 Task: Look for space in Mangla, Pakistan from 6th September, 2023 to 10th September, 2023 for 1 adult in price range Rs.9000 to Rs.17000. Place can be private room with 1  bedroom having 1 bed and 1 bathroom. Property type can be house, flat, guest house, hotel. Booking option can be shelf check-in. Required host language is English.
Action: Mouse moved to (436, 84)
Screenshot: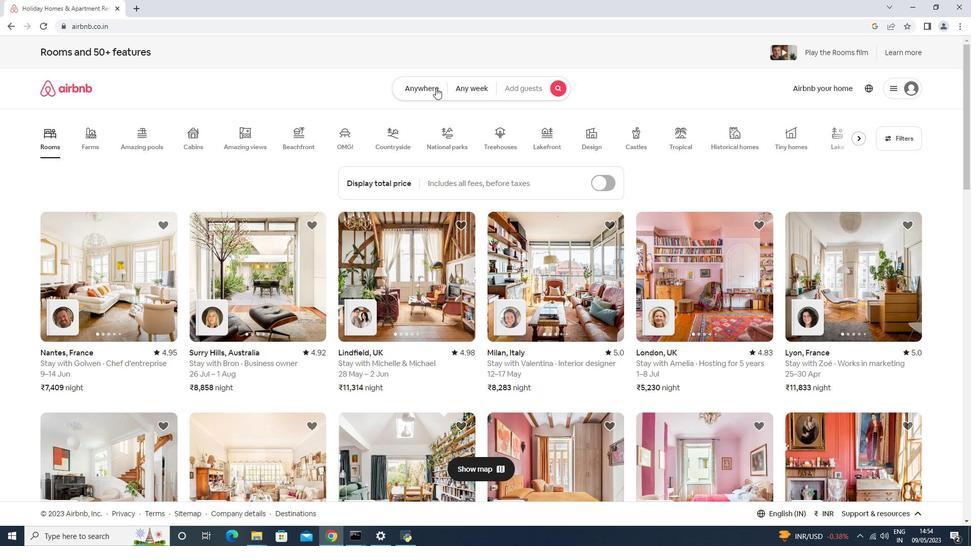 
Action: Mouse pressed left at (436, 84)
Screenshot: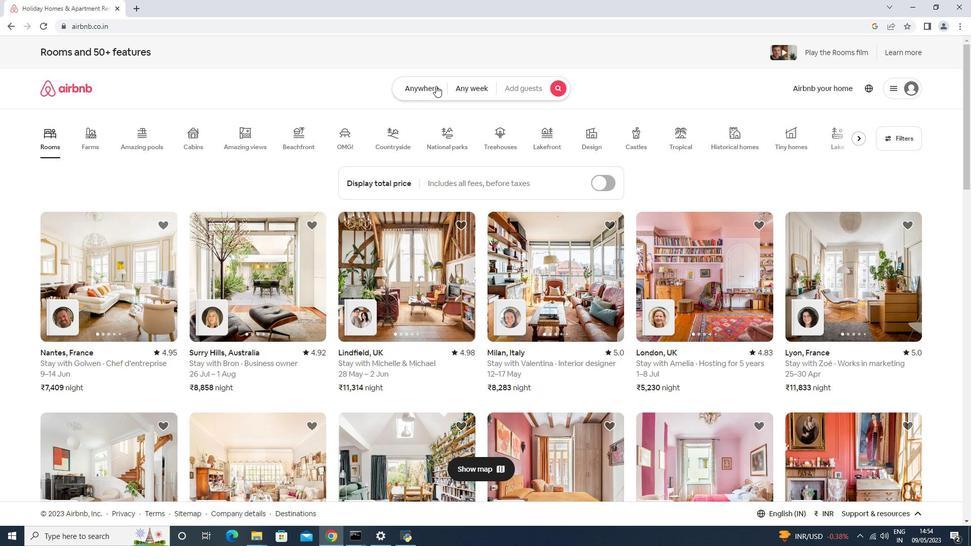 
Action: Mouse moved to (381, 131)
Screenshot: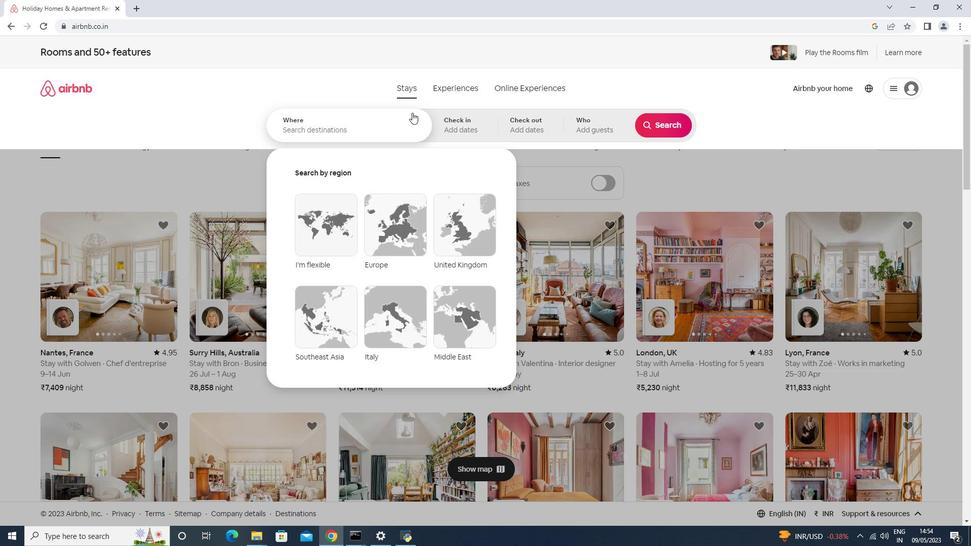
Action: Mouse pressed left at (381, 131)
Screenshot: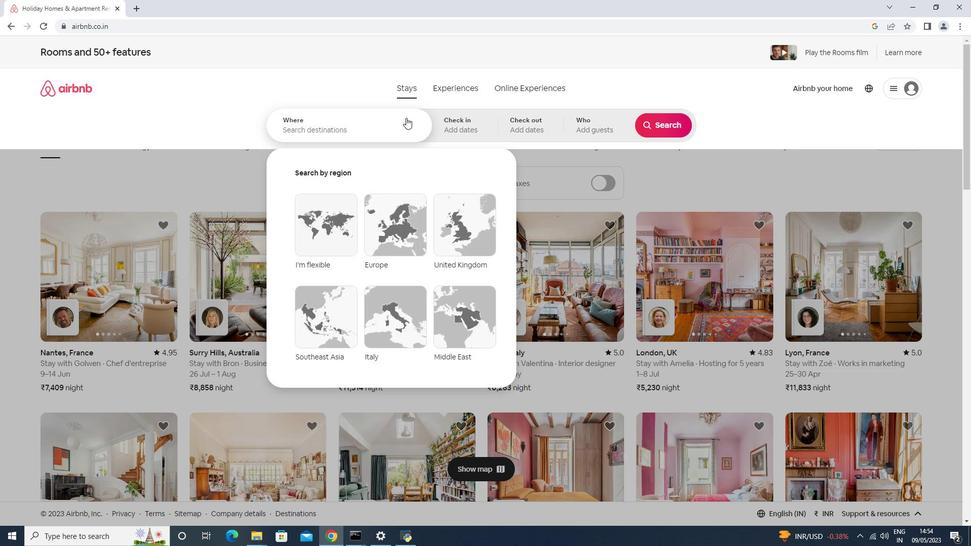 
Action: Key pressed <Key.caps_lock>M<Key.backspace><Key.caps_lock><Key.shift>Mangla,<Key.space><Key.shift>Pakistan<Key.enter>
Screenshot: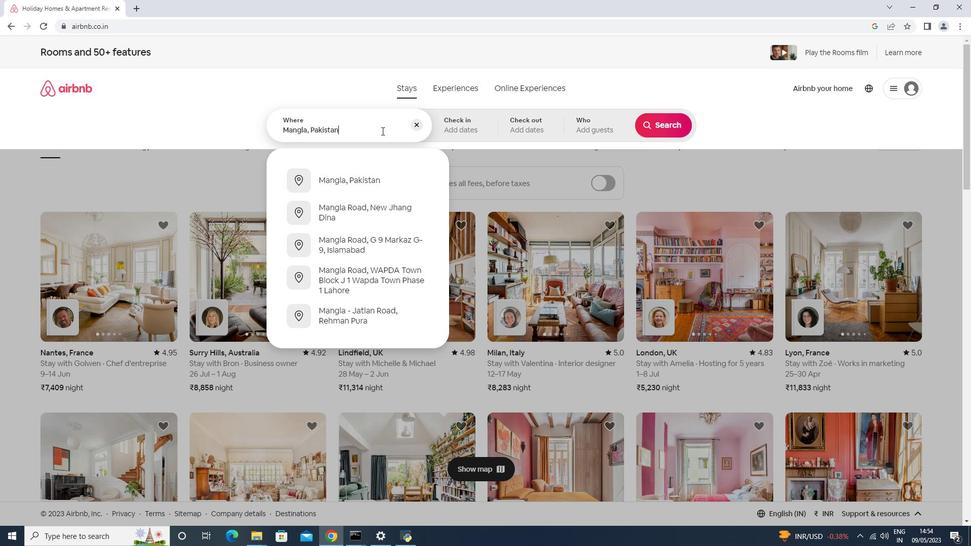 
Action: Mouse moved to (658, 203)
Screenshot: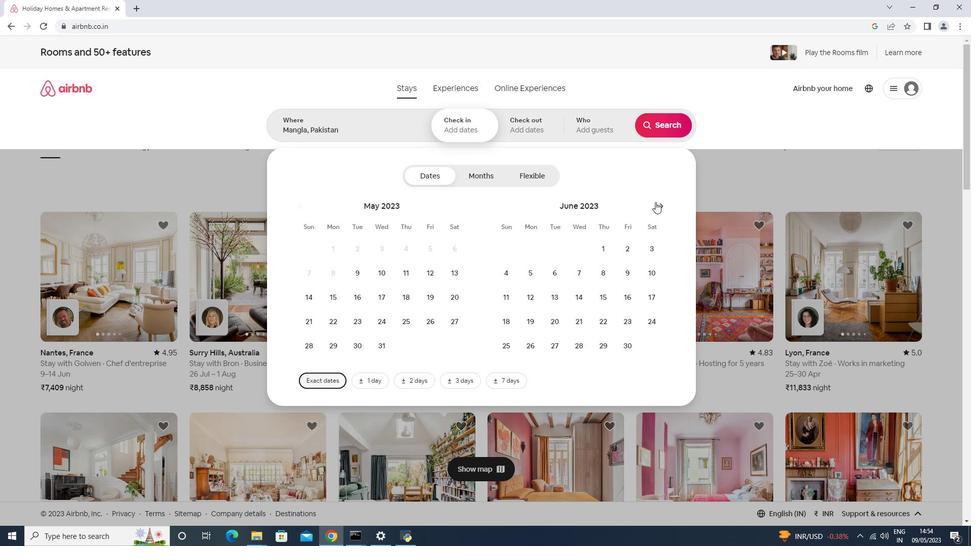
Action: Mouse pressed left at (658, 203)
Screenshot: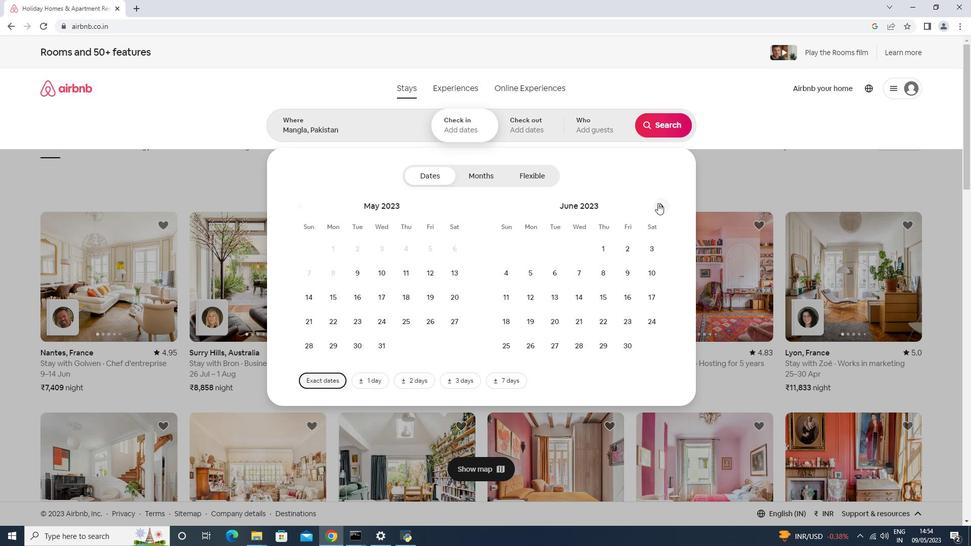 
Action: Mouse moved to (658, 203)
Screenshot: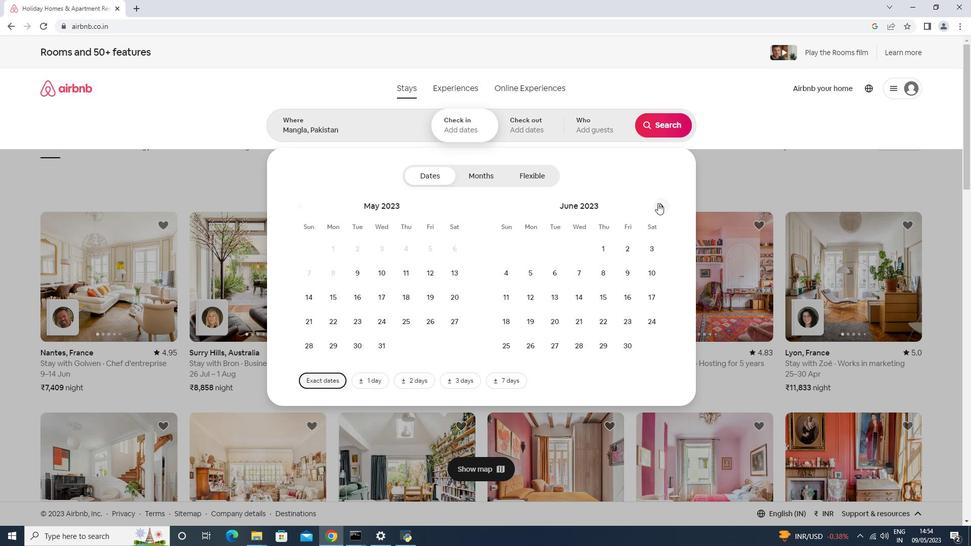 
Action: Mouse pressed left at (658, 203)
Screenshot: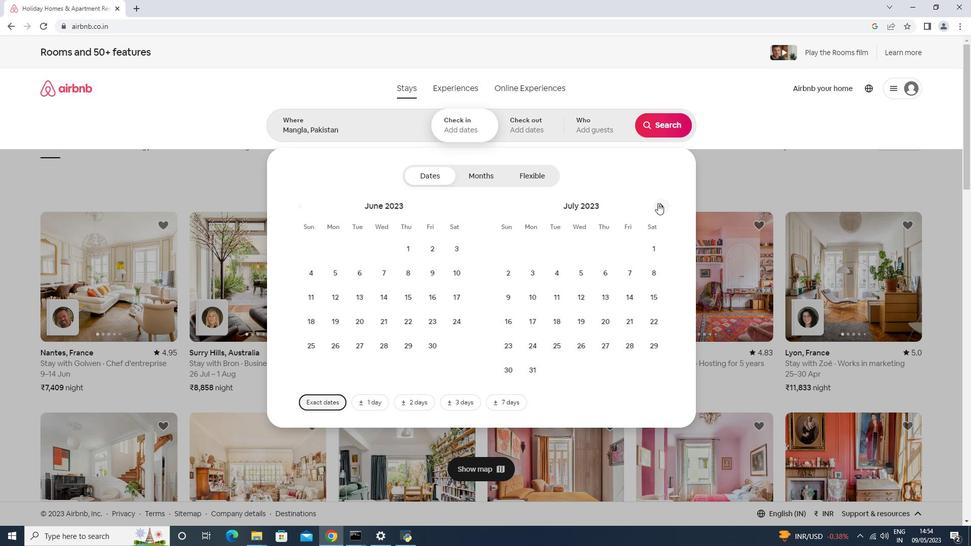 
Action: Mouse pressed left at (658, 203)
Screenshot: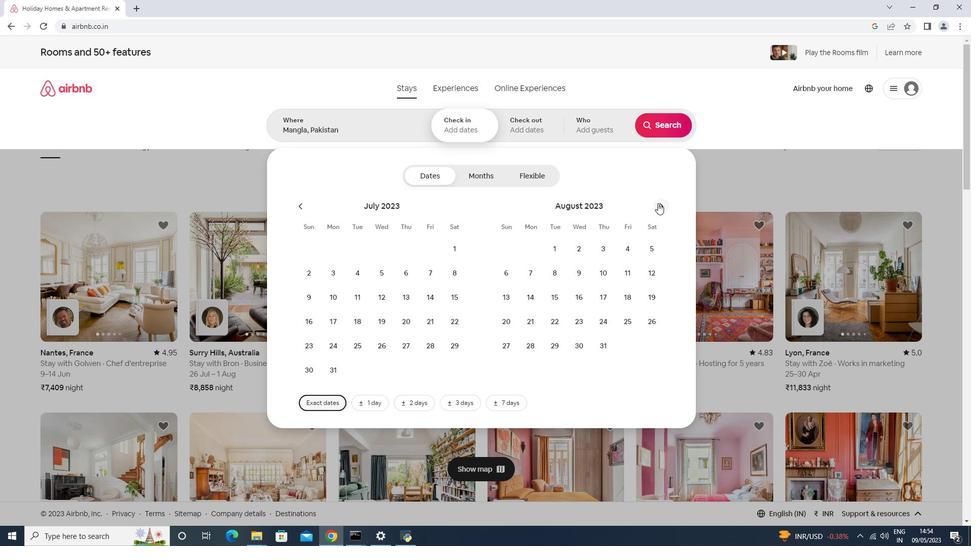 
Action: Mouse moved to (576, 278)
Screenshot: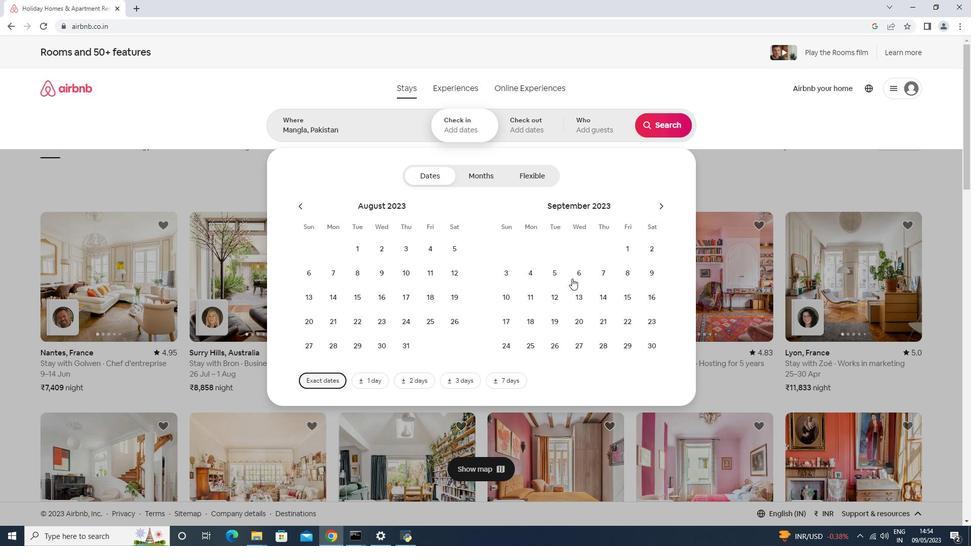
Action: Mouse pressed left at (576, 278)
Screenshot: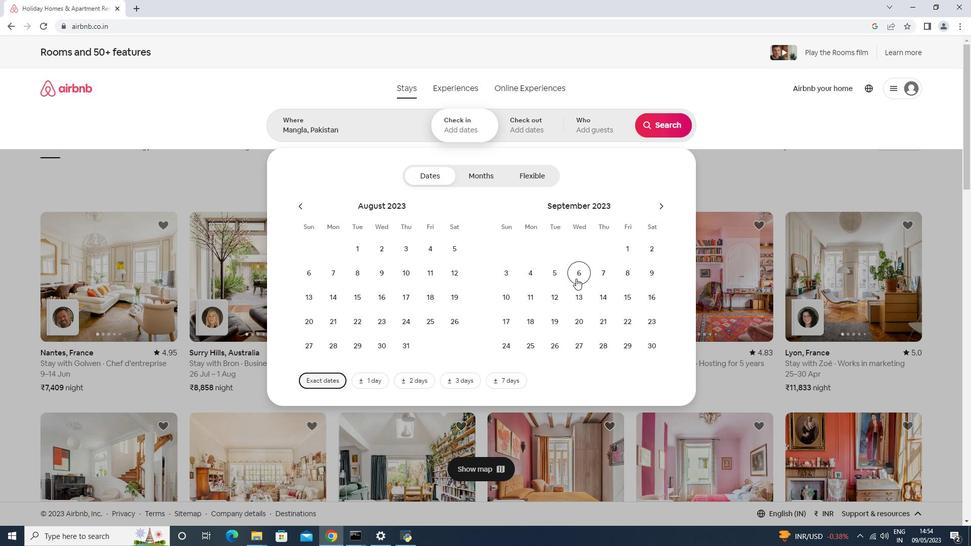
Action: Mouse moved to (511, 293)
Screenshot: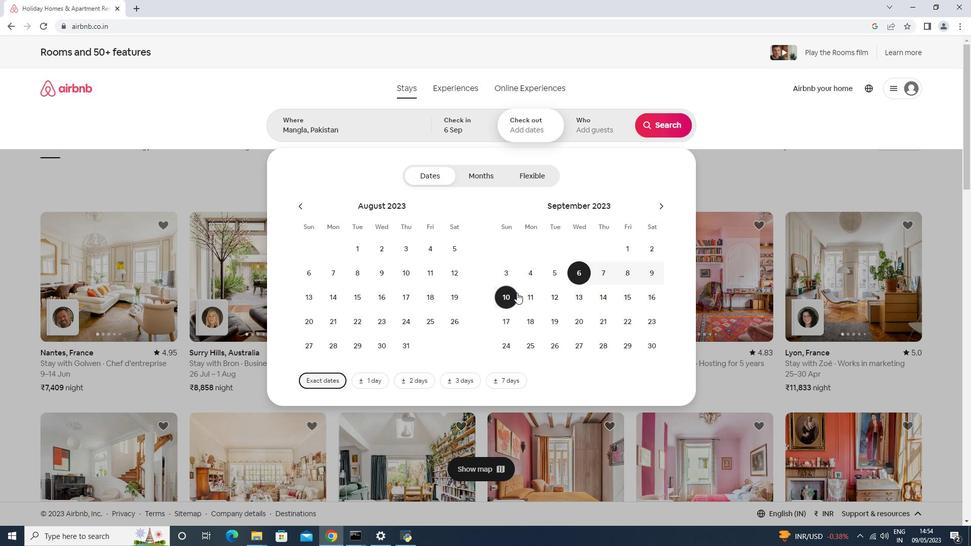 
Action: Mouse pressed left at (511, 293)
Screenshot: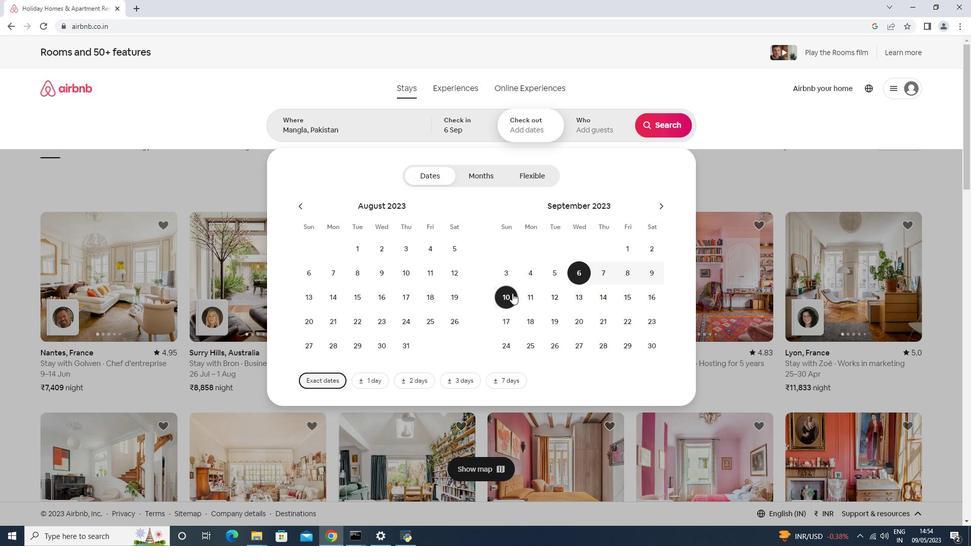
Action: Mouse moved to (594, 132)
Screenshot: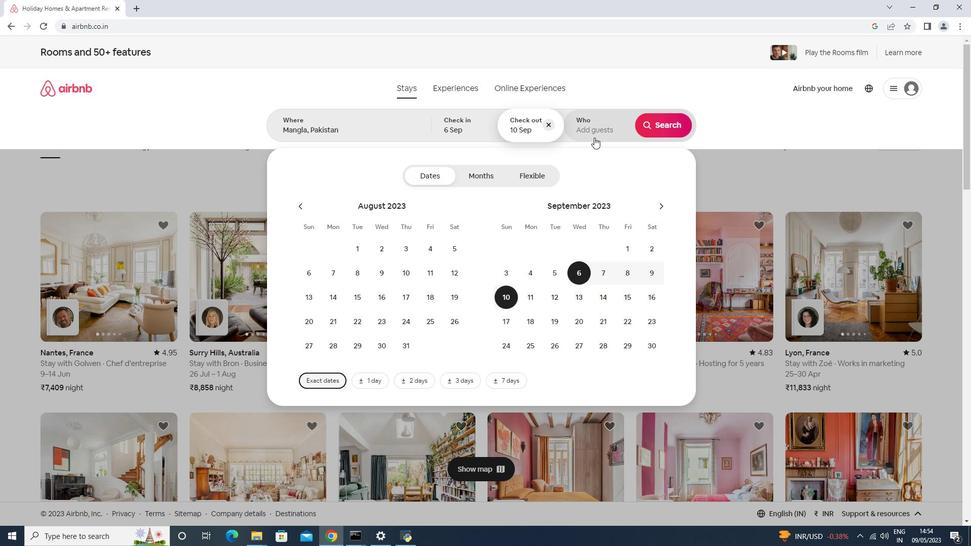 
Action: Mouse pressed left at (594, 132)
Screenshot: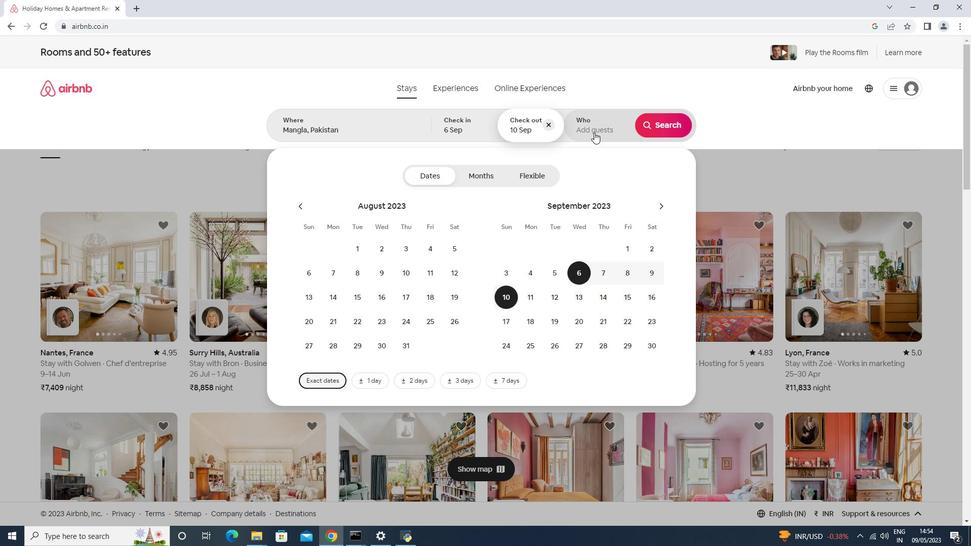
Action: Mouse moved to (663, 184)
Screenshot: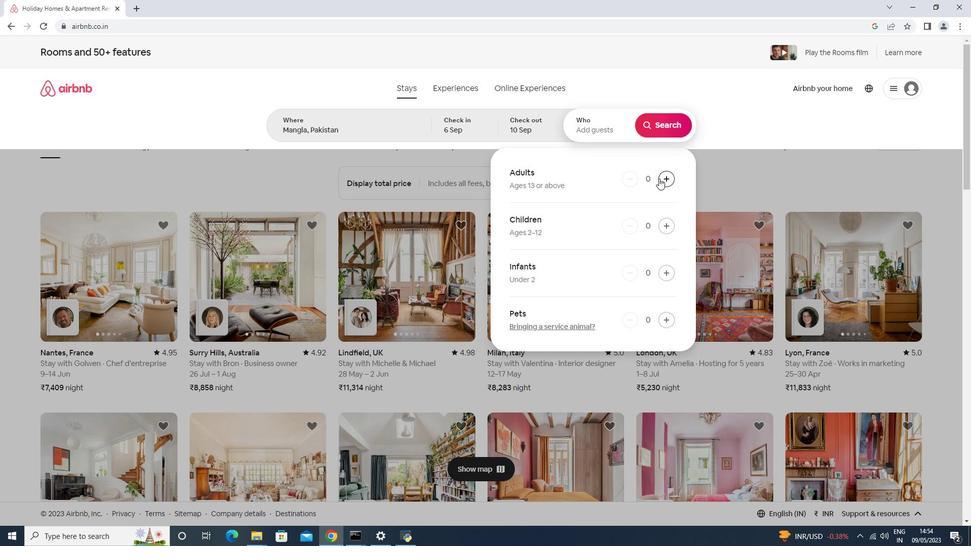 
Action: Mouse pressed left at (663, 184)
Screenshot: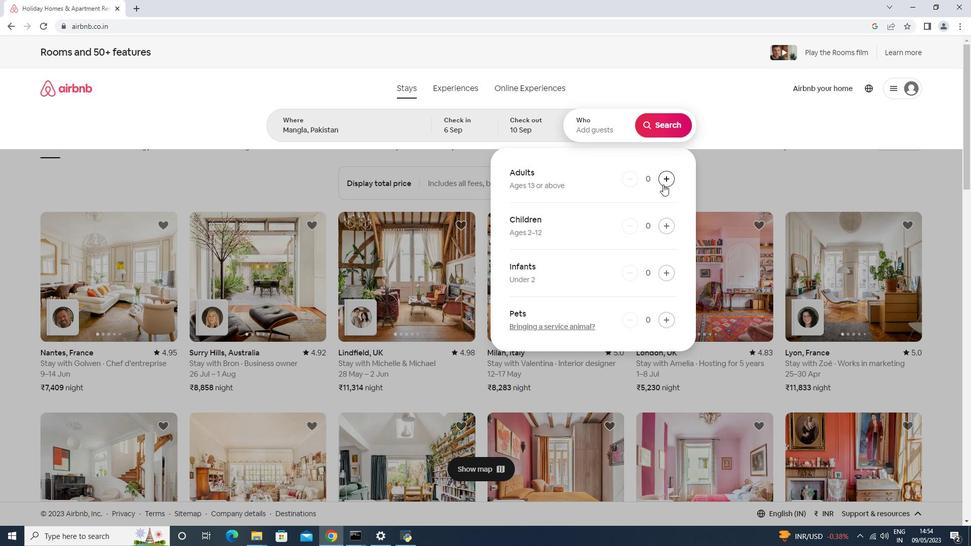 
Action: Mouse moved to (681, 120)
Screenshot: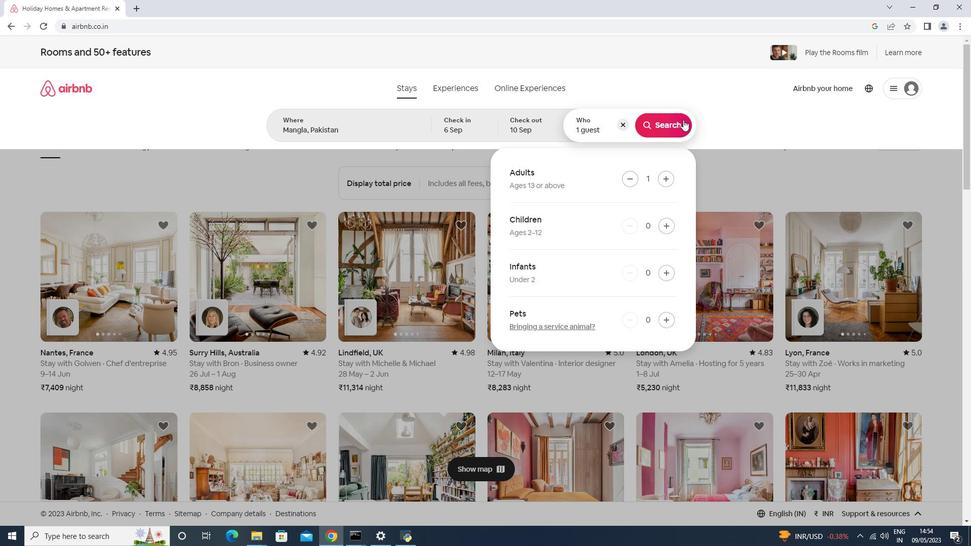 
Action: Mouse pressed left at (681, 120)
Screenshot: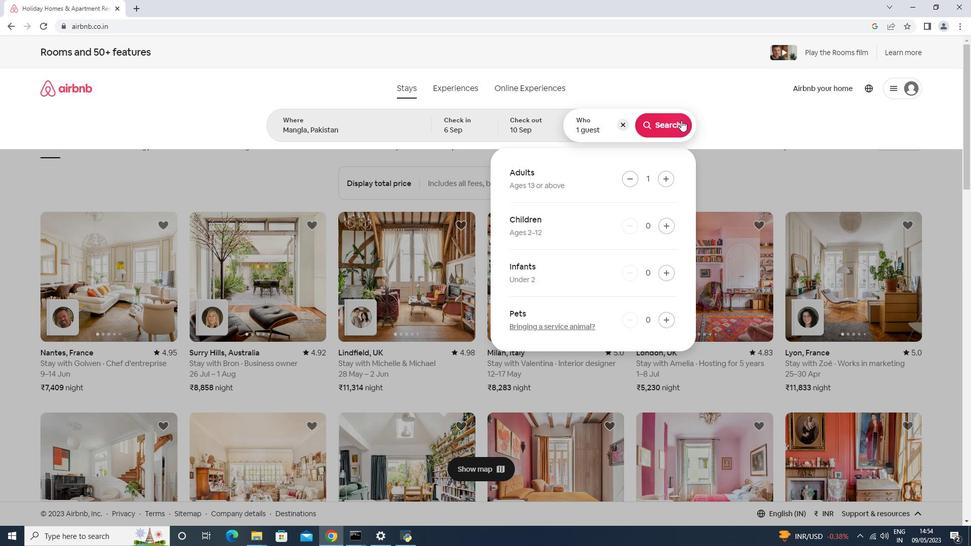 
Action: Mouse moved to (913, 93)
Screenshot: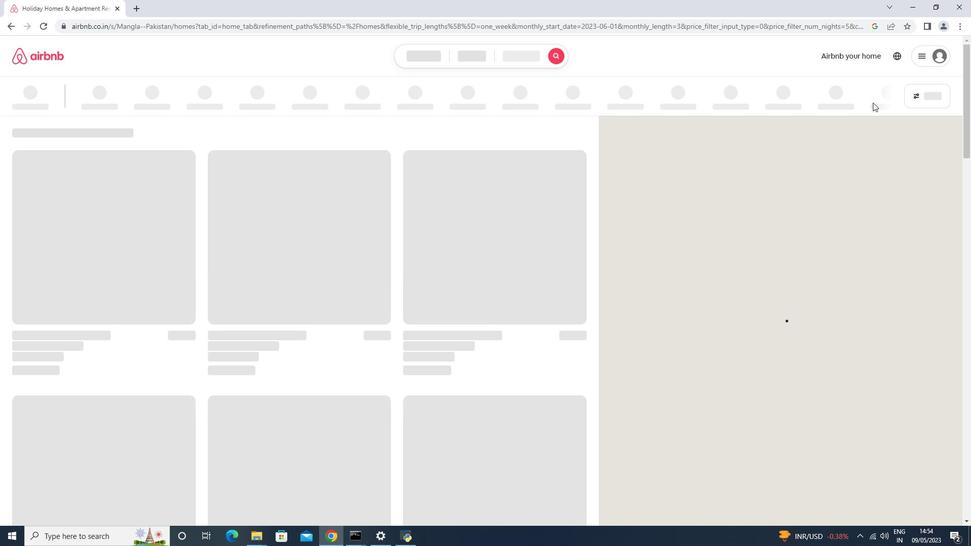 
Action: Mouse pressed left at (913, 93)
Screenshot: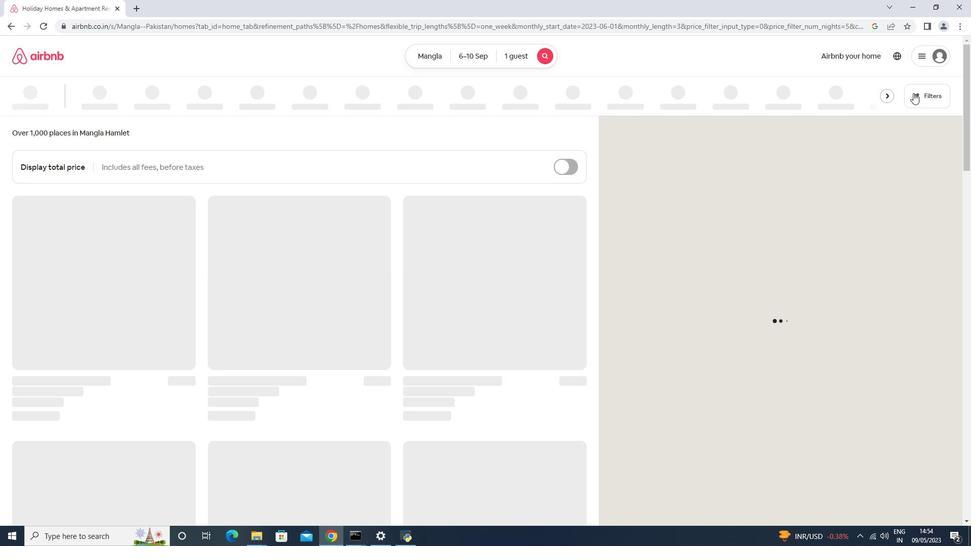 
Action: Mouse moved to (395, 336)
Screenshot: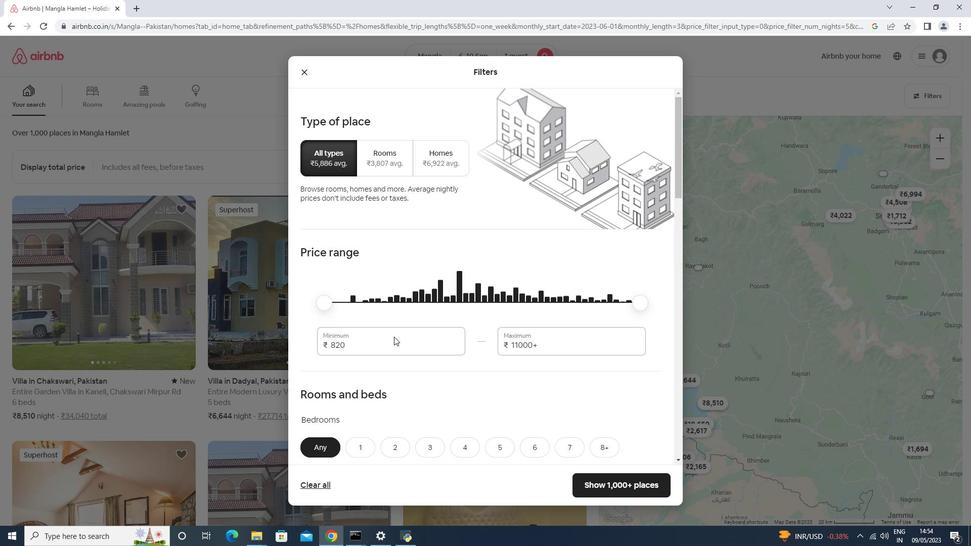 
Action: Mouse pressed left at (395, 336)
Screenshot: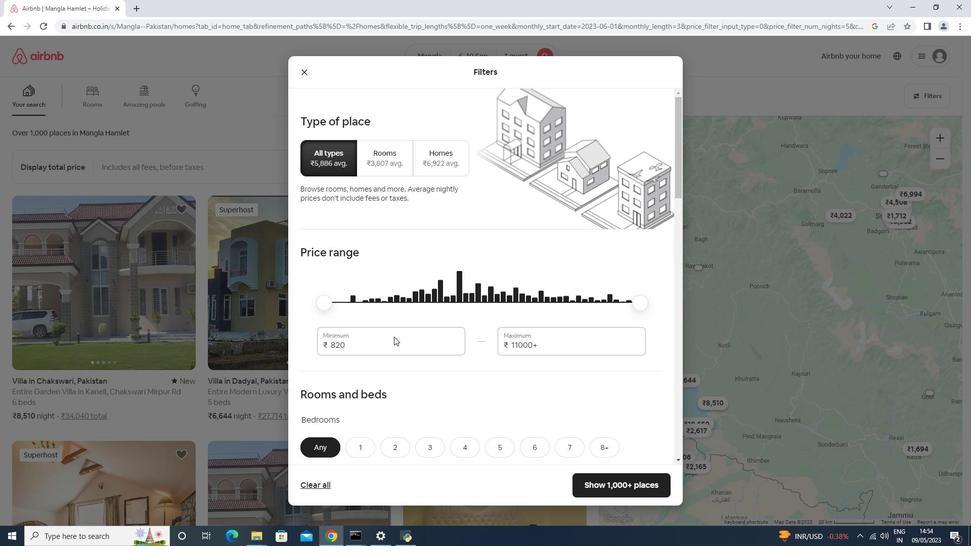 
Action: Key pressed <Key.backspace><Key.backspace><Key.backspace>9000<Key.tab>17000
Screenshot: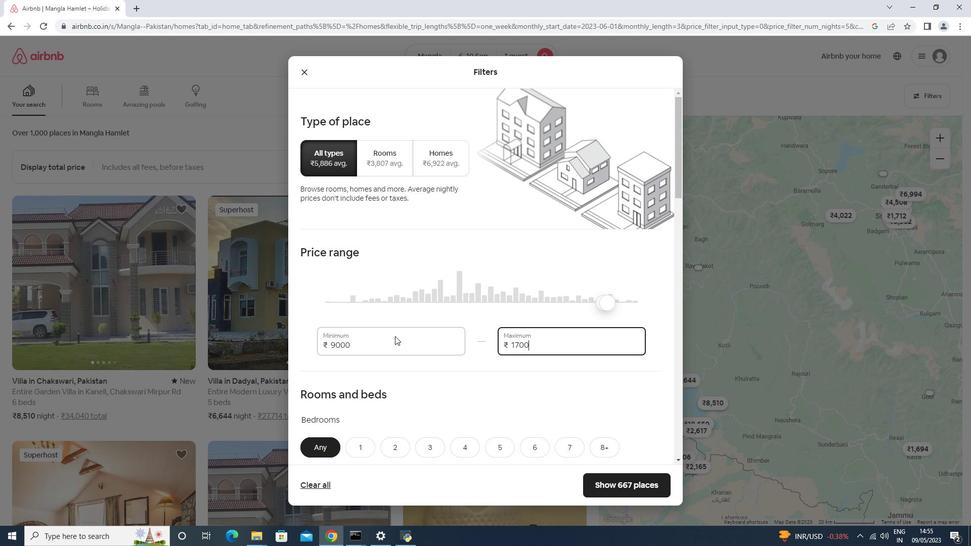 
Action: Mouse moved to (394, 336)
Screenshot: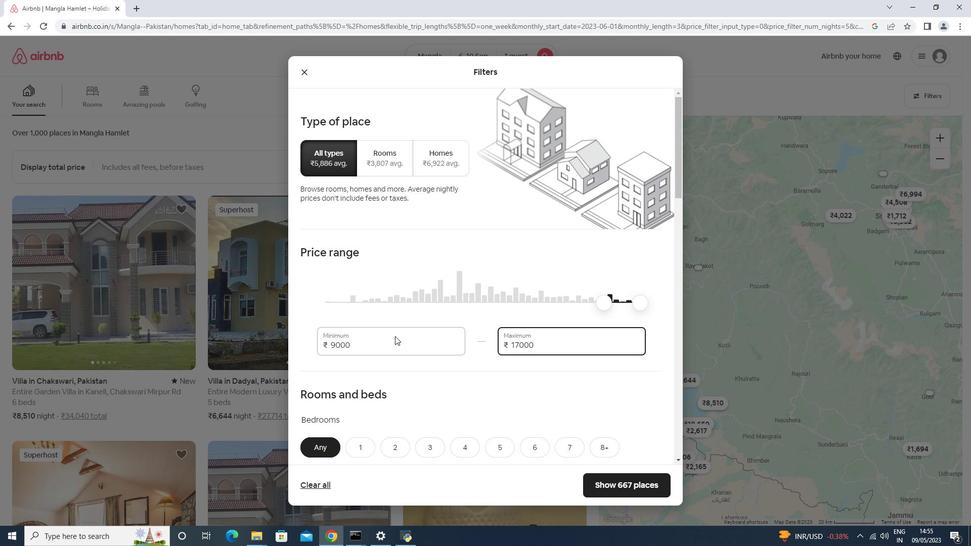 
Action: Mouse scrolled (394, 336) with delta (0, 0)
Screenshot: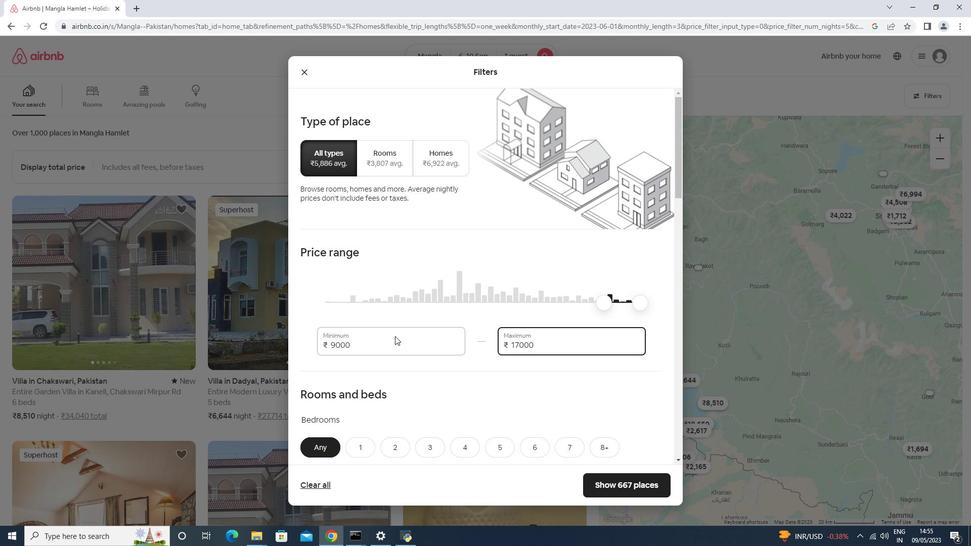 
Action: Mouse scrolled (394, 336) with delta (0, 0)
Screenshot: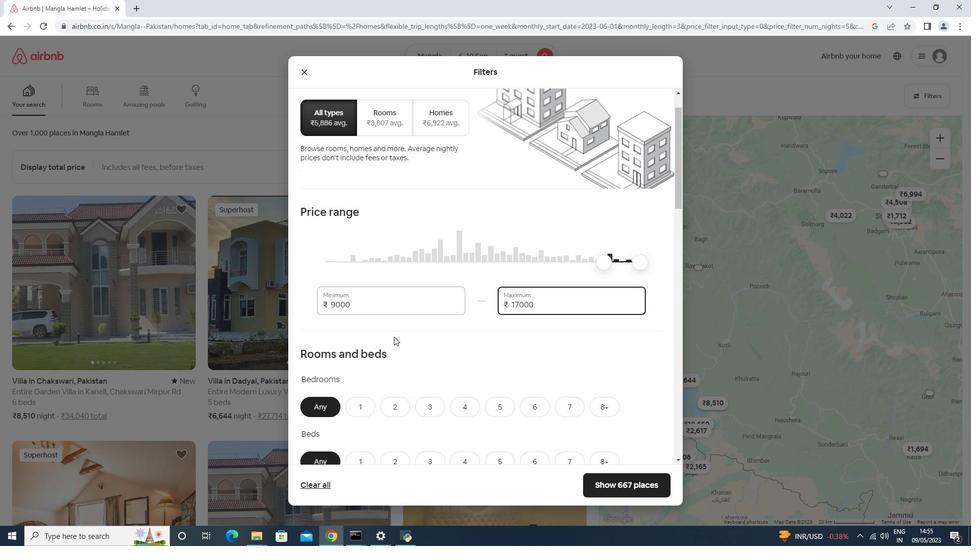 
Action: Mouse scrolled (394, 336) with delta (0, 0)
Screenshot: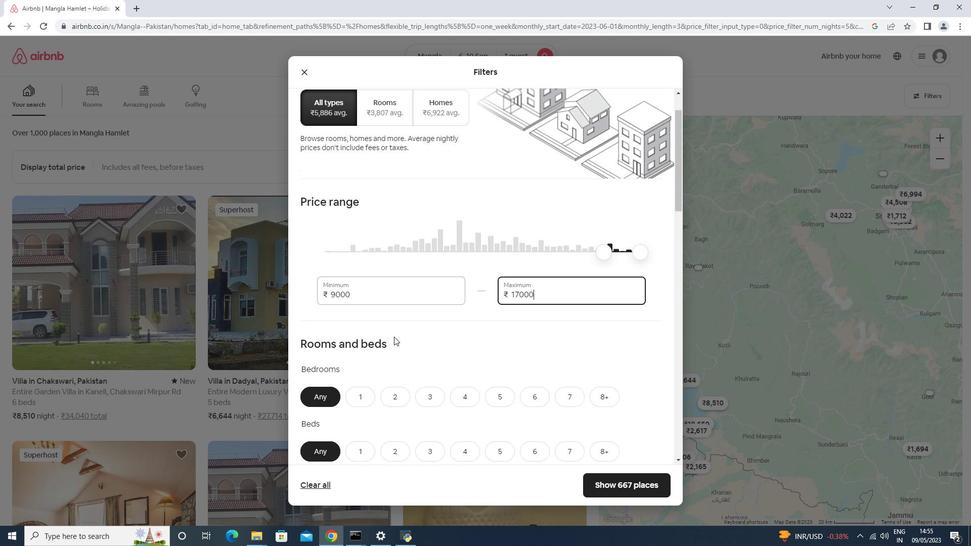 
Action: Mouse scrolled (394, 336) with delta (0, 0)
Screenshot: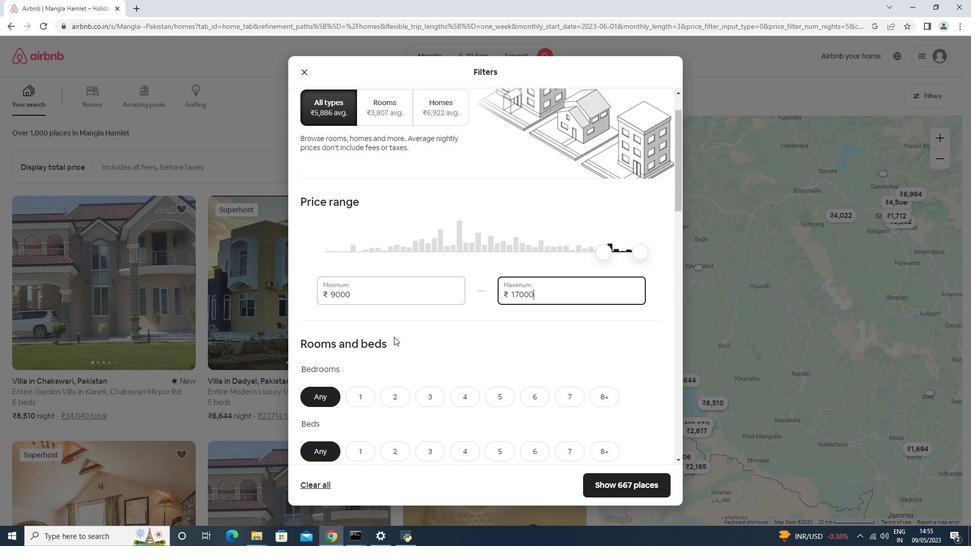
Action: Mouse scrolled (394, 336) with delta (0, 0)
Screenshot: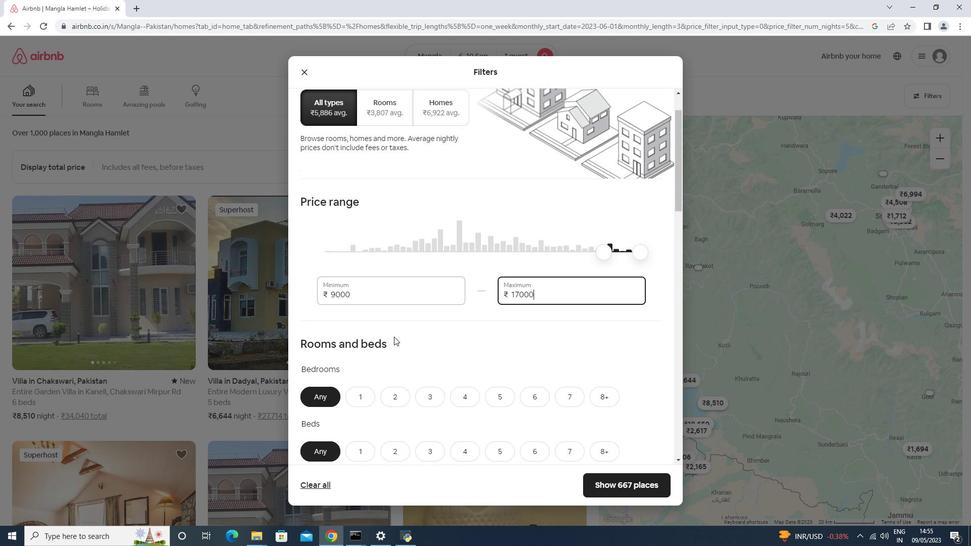 
Action: Mouse moved to (353, 199)
Screenshot: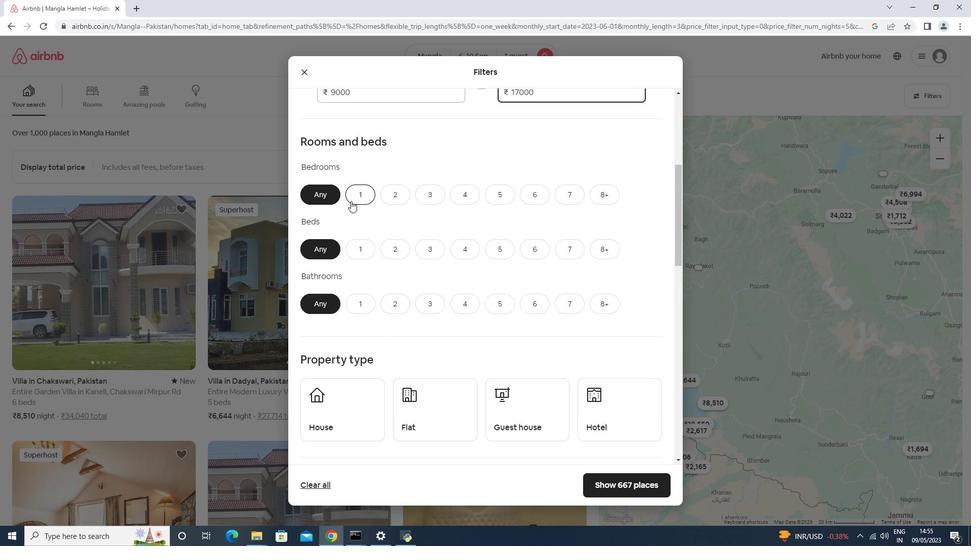 
Action: Mouse pressed left at (353, 199)
Screenshot: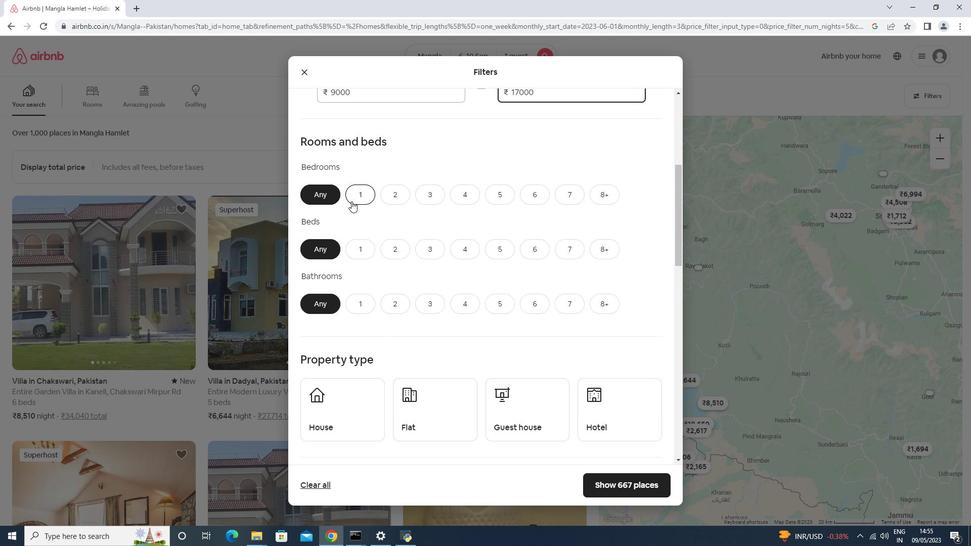
Action: Mouse moved to (366, 250)
Screenshot: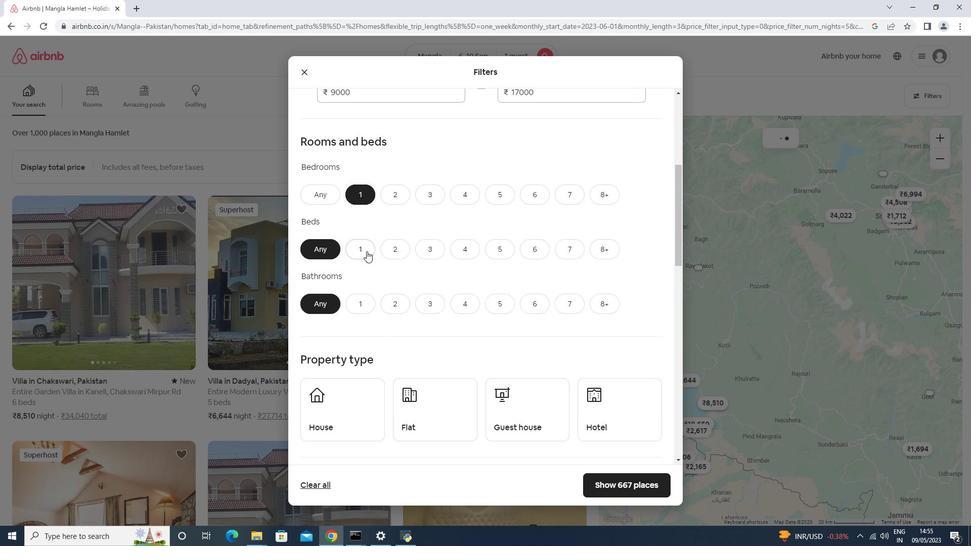 
Action: Mouse pressed left at (366, 250)
Screenshot: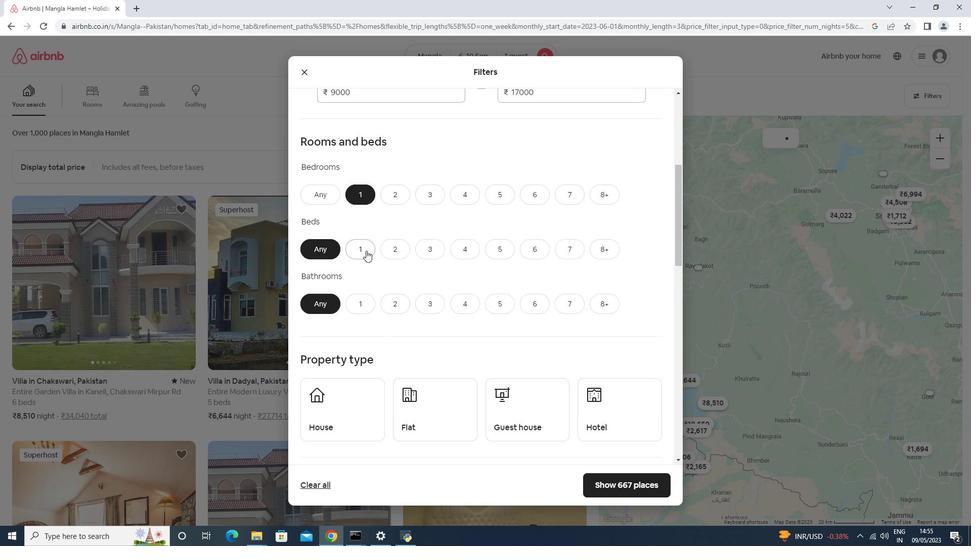 
Action: Mouse moved to (369, 303)
Screenshot: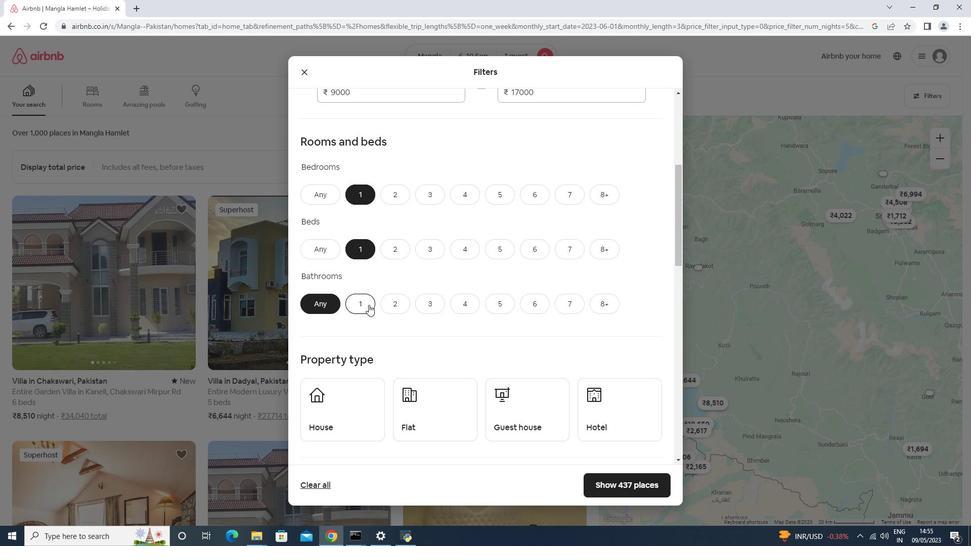 
Action: Mouse pressed left at (369, 303)
Screenshot: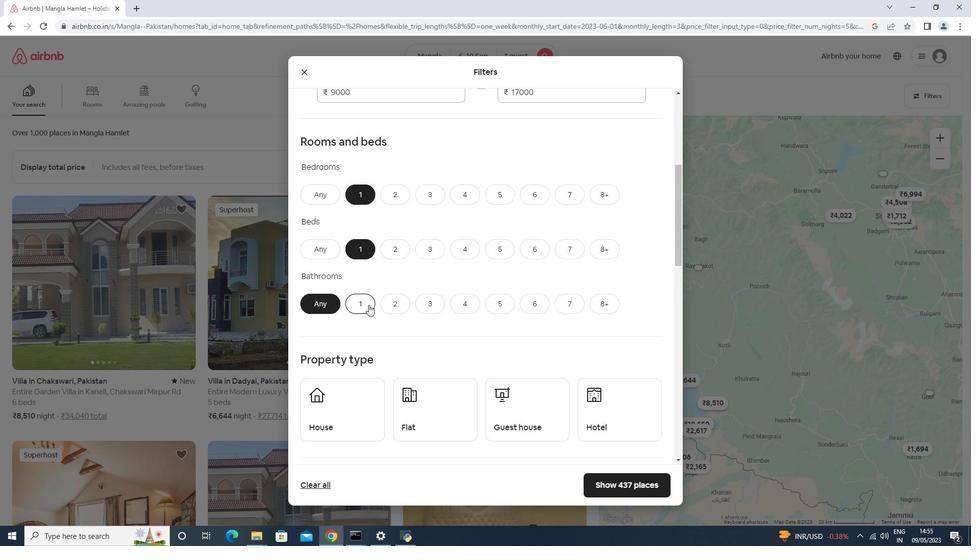 
Action: Mouse moved to (370, 302)
Screenshot: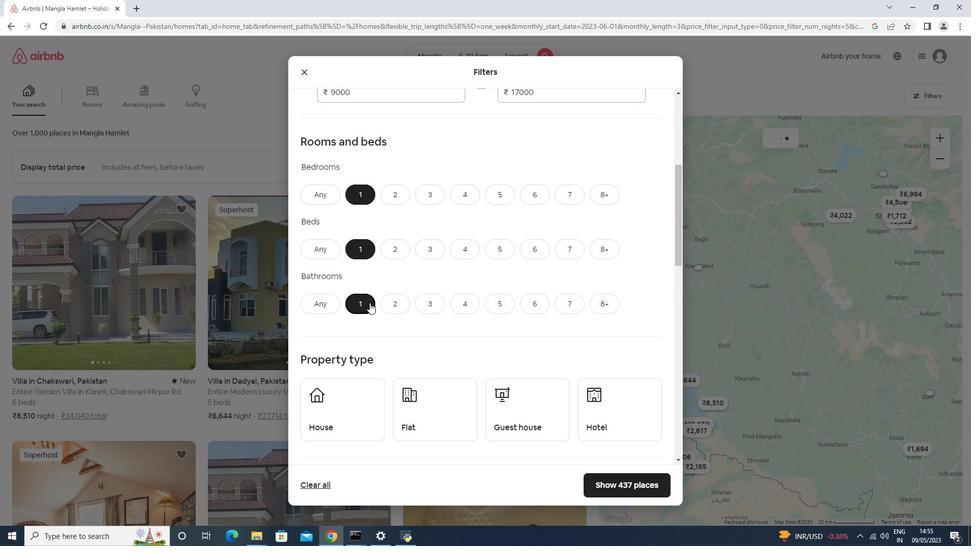 
Action: Mouse scrolled (370, 301) with delta (0, 0)
Screenshot: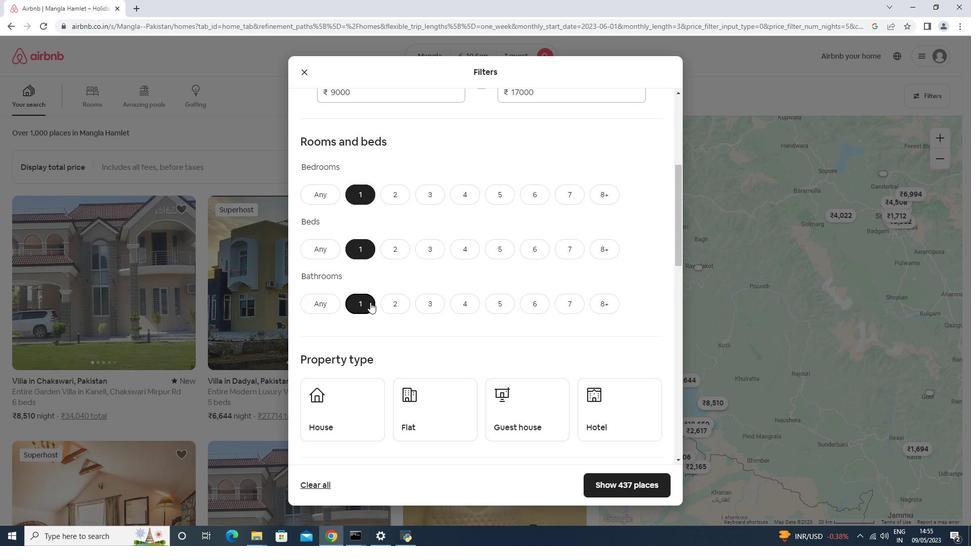 
Action: Mouse scrolled (370, 301) with delta (0, 0)
Screenshot: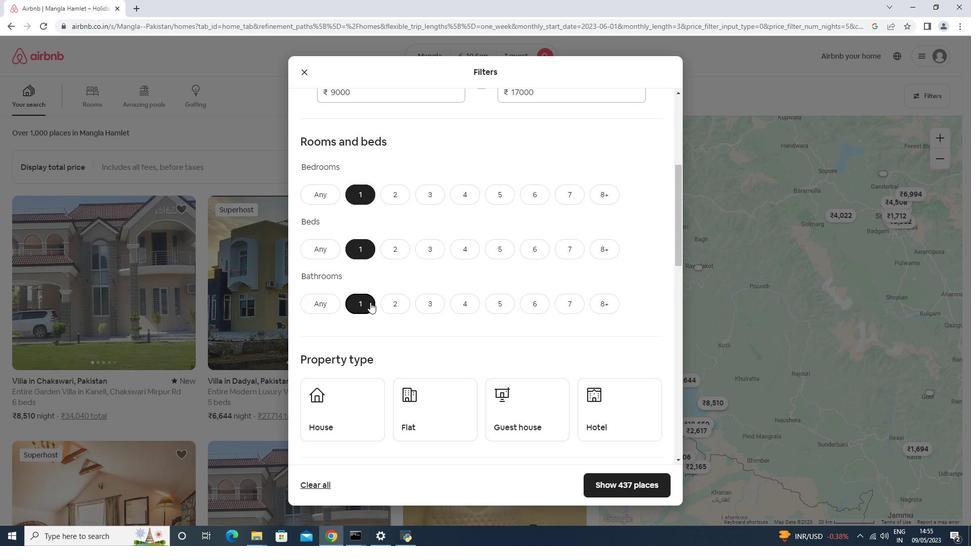 
Action: Mouse scrolled (370, 301) with delta (0, 0)
Screenshot: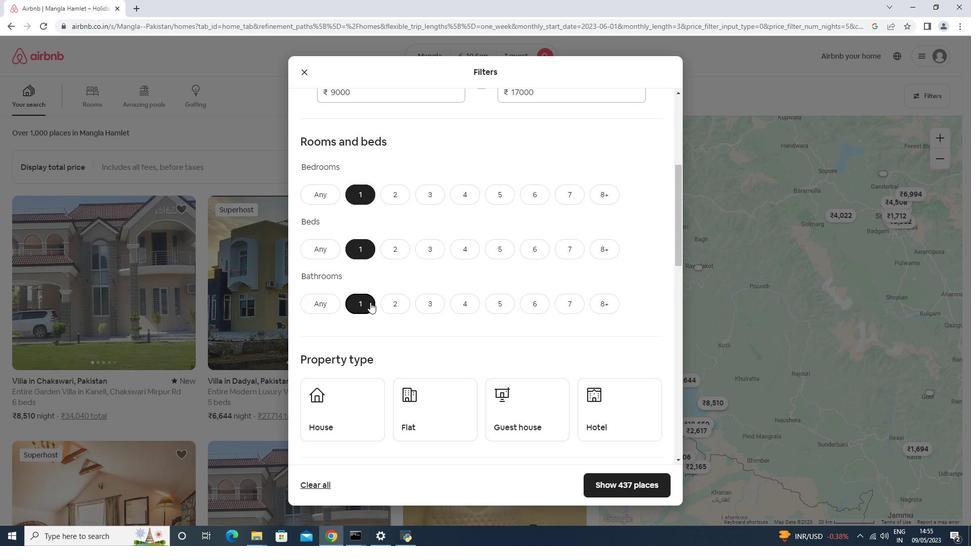 
Action: Mouse moved to (357, 270)
Screenshot: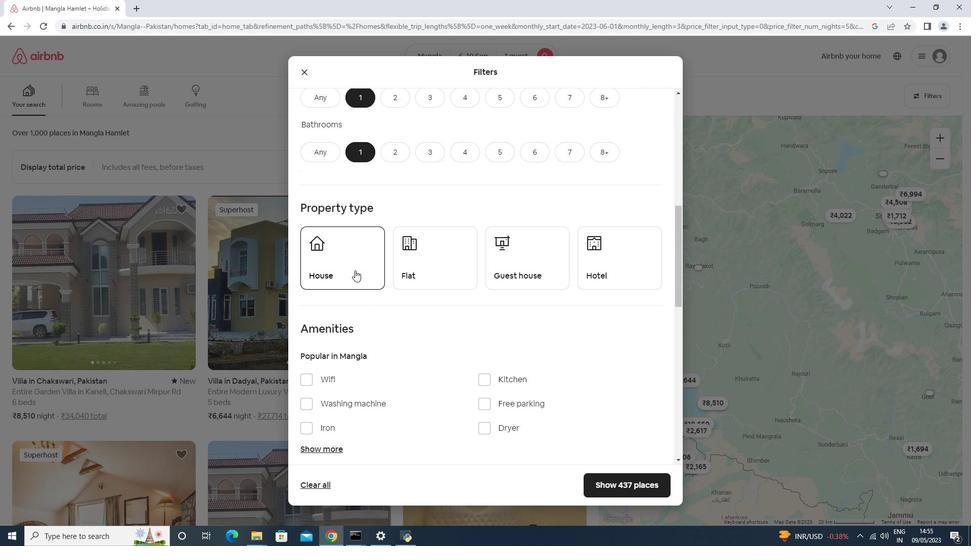 
Action: Mouse pressed left at (357, 270)
Screenshot: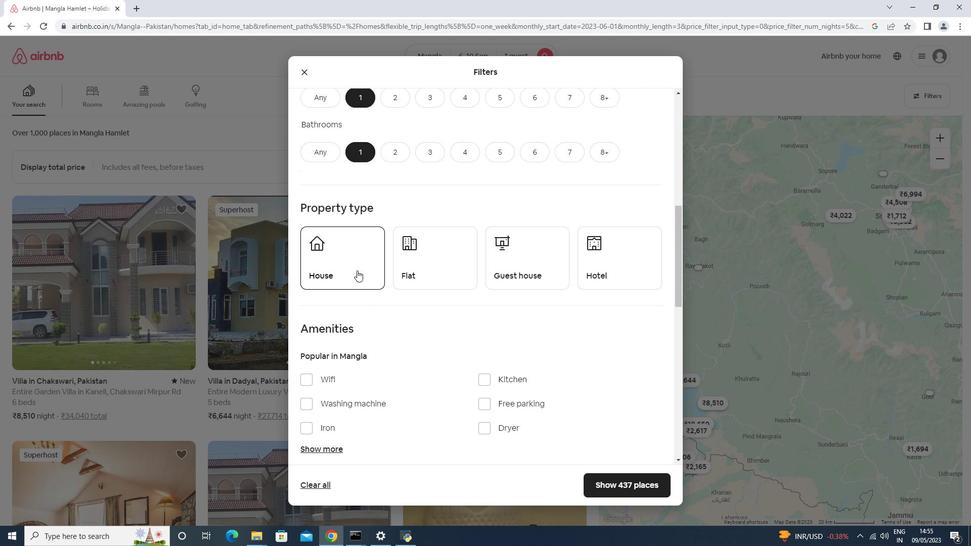 
Action: Mouse moved to (472, 270)
Screenshot: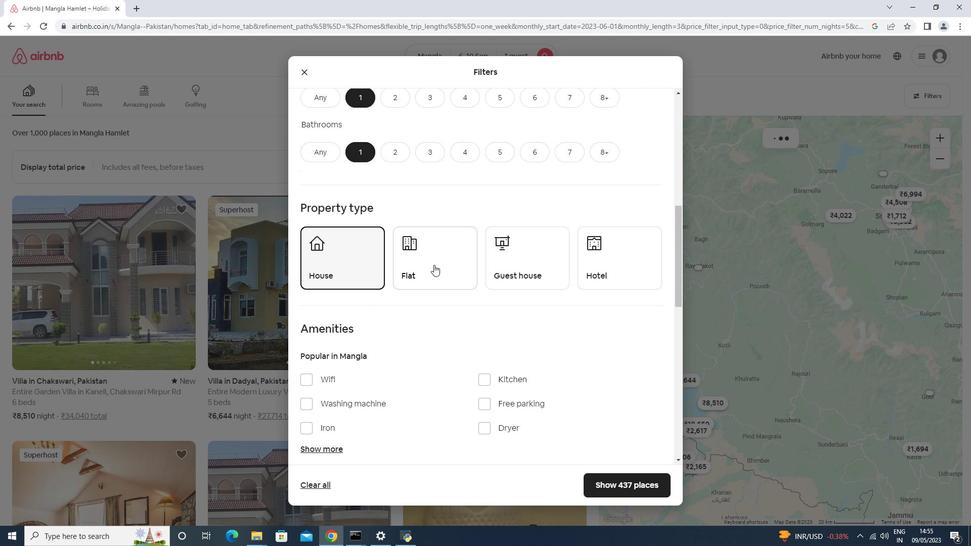
Action: Mouse pressed left at (472, 270)
Screenshot: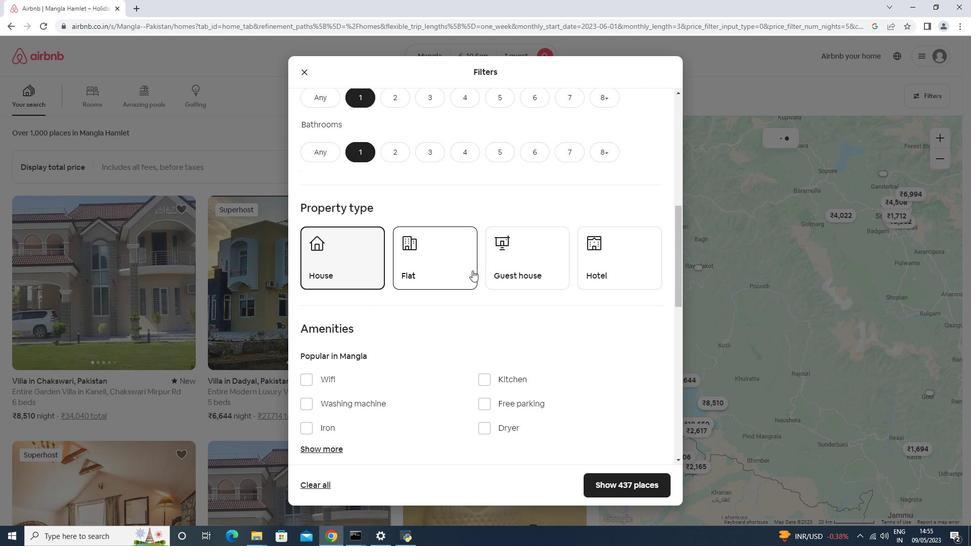 
Action: Mouse moved to (532, 270)
Screenshot: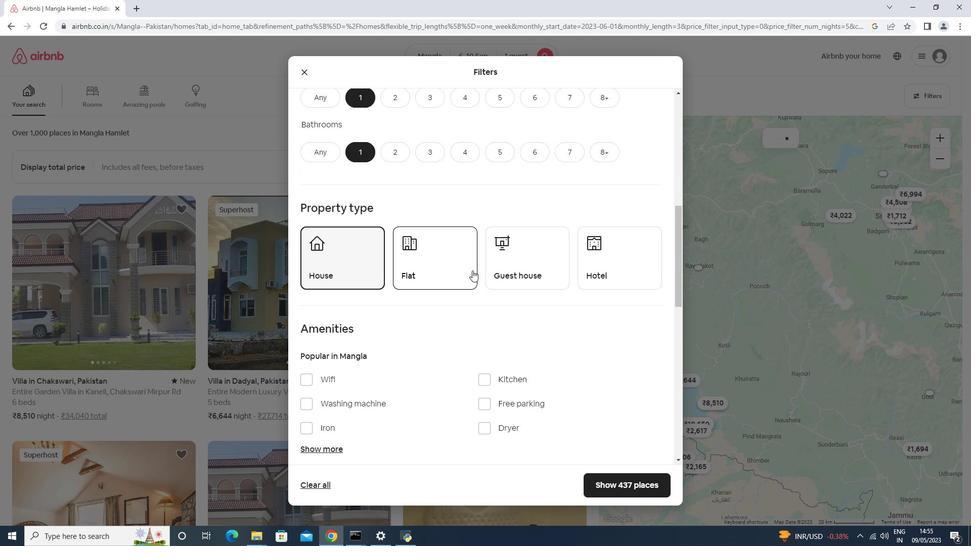 
Action: Mouse pressed left at (532, 270)
Screenshot: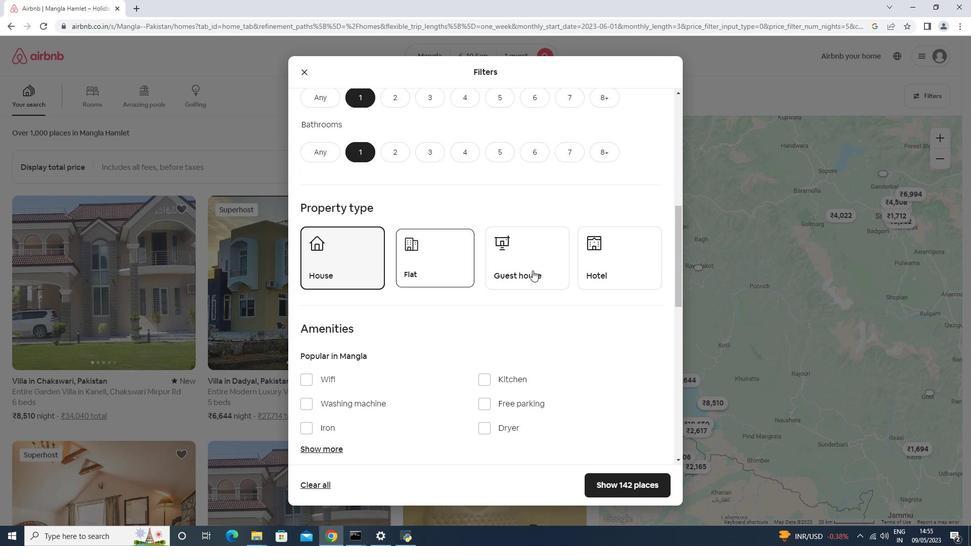 
Action: Mouse moved to (591, 268)
Screenshot: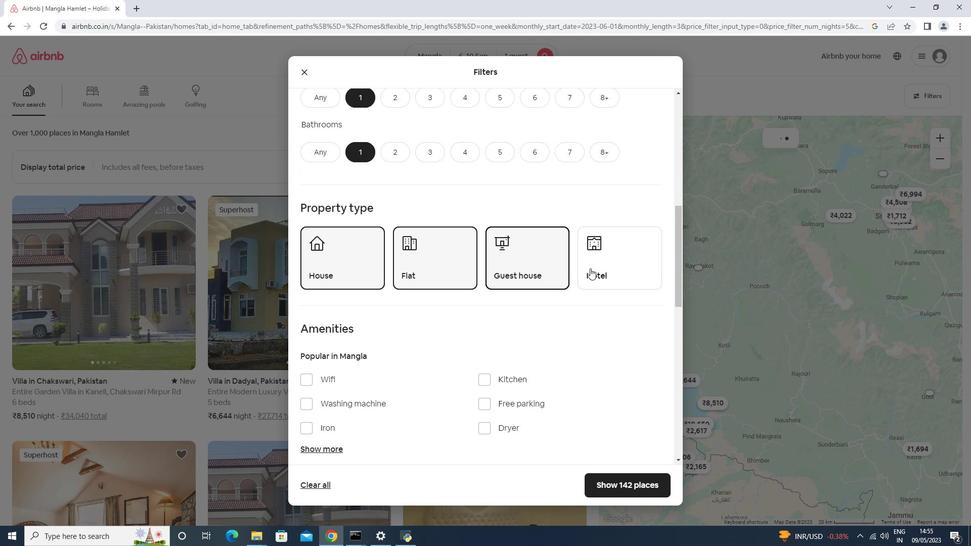
Action: Mouse pressed left at (591, 268)
Screenshot: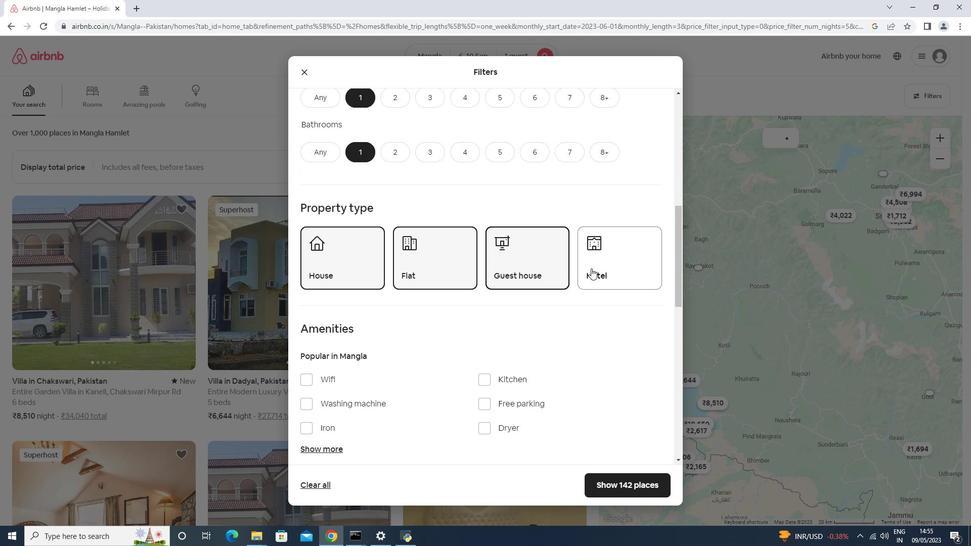 
Action: Mouse moved to (578, 265)
Screenshot: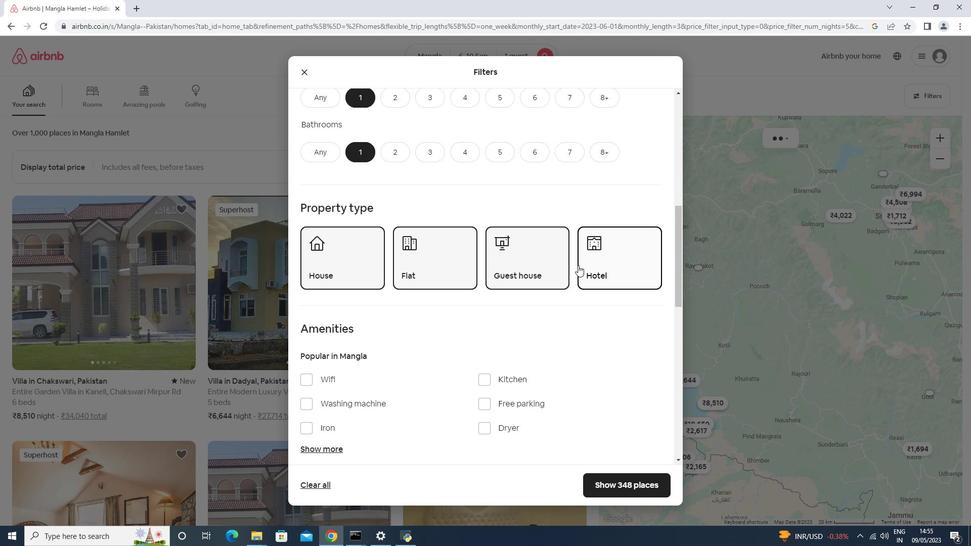 
Action: Mouse scrolled (578, 265) with delta (0, 0)
Screenshot: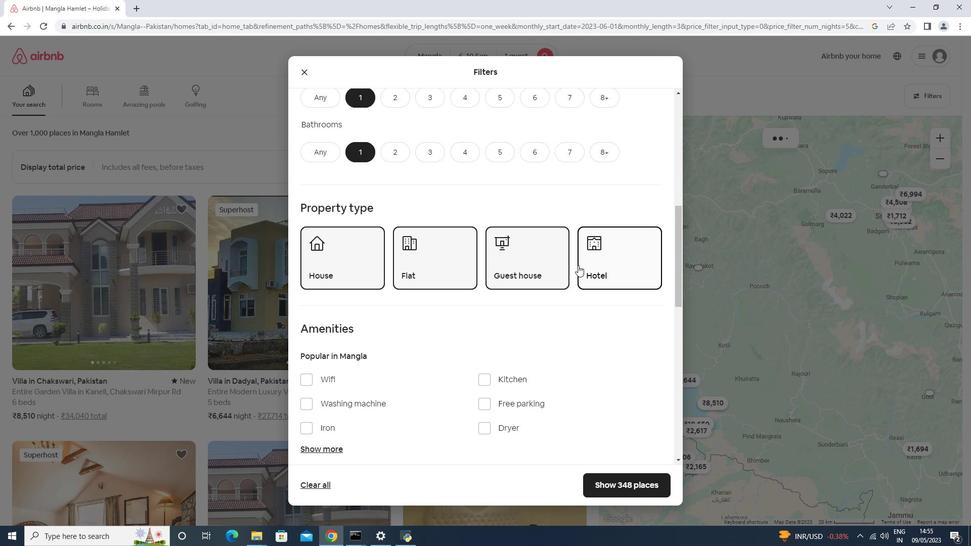 
Action: Mouse moved to (577, 265)
Screenshot: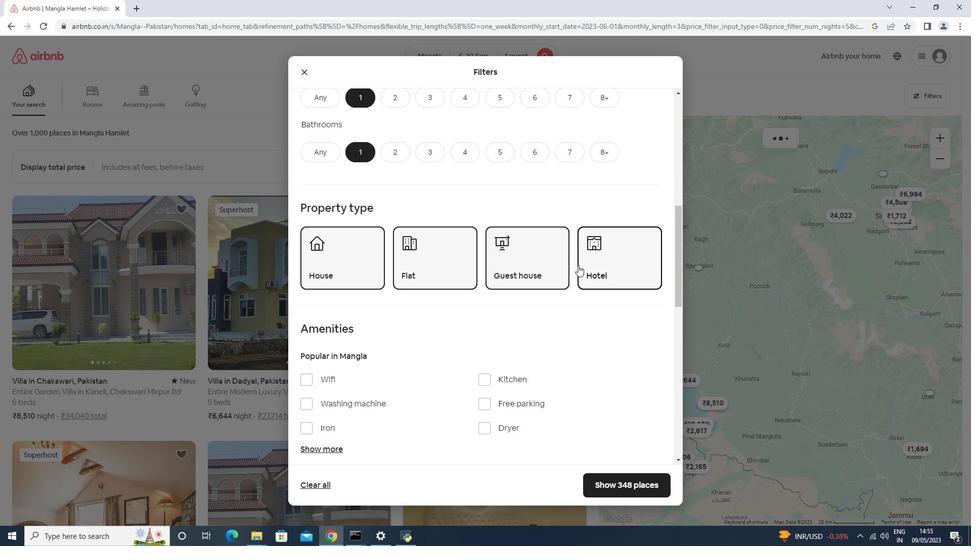 
Action: Mouse scrolled (577, 265) with delta (0, 0)
Screenshot: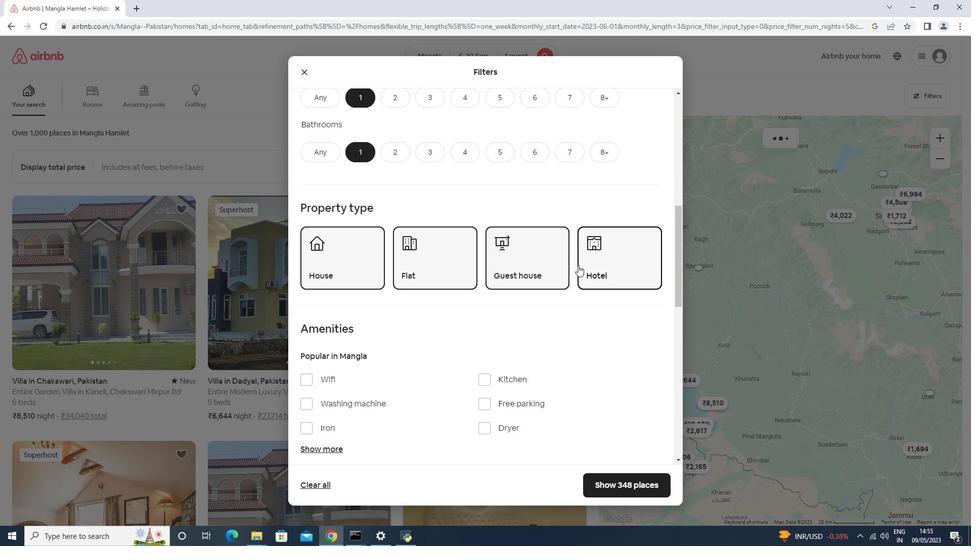 
Action: Mouse moved to (576, 266)
Screenshot: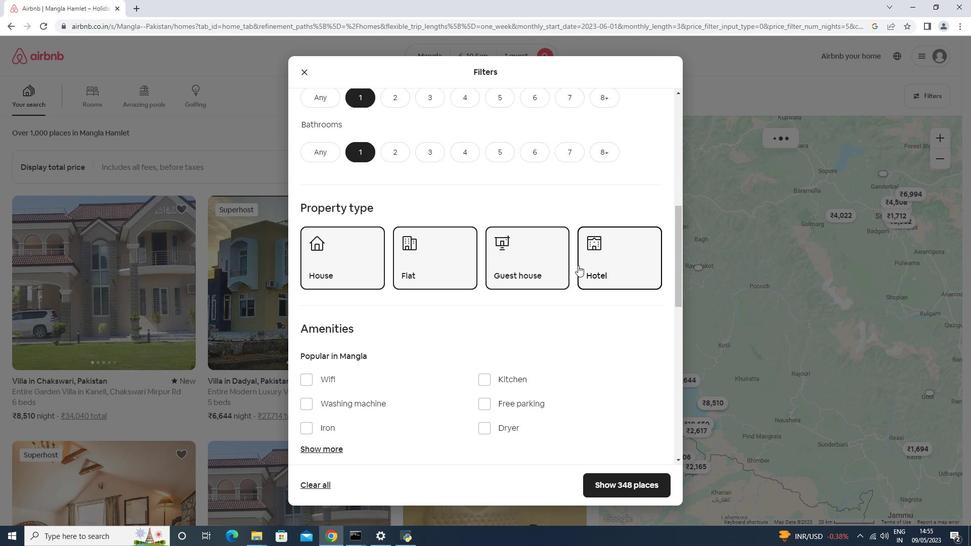 
Action: Mouse scrolled (576, 265) with delta (0, 0)
Screenshot: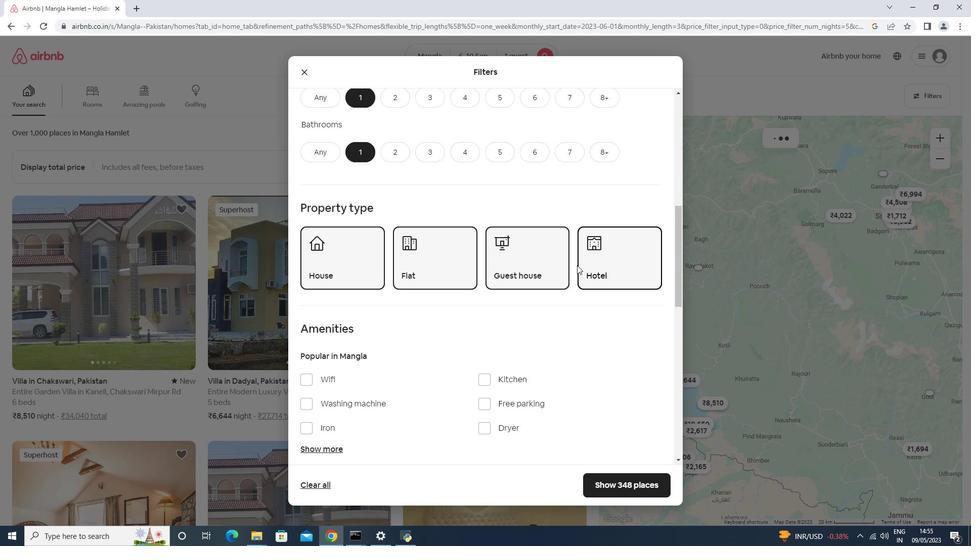 
Action: Mouse moved to (343, 223)
Screenshot: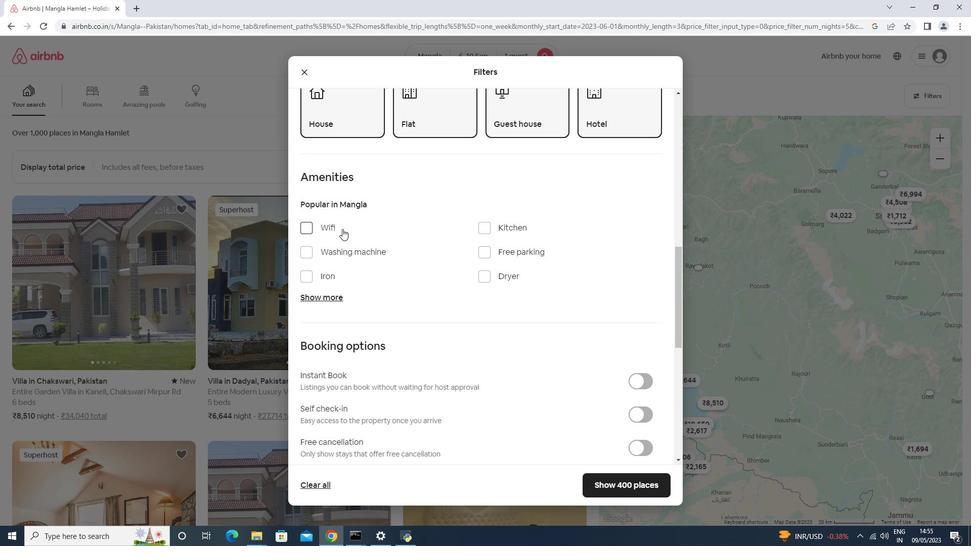 
Action: Mouse pressed left at (343, 223)
Screenshot: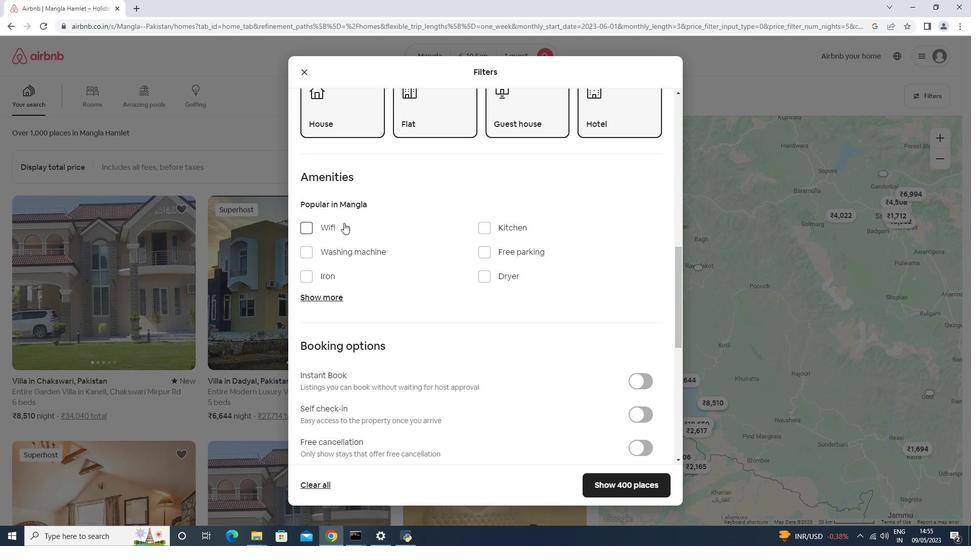 
Action: Mouse moved to (337, 298)
Screenshot: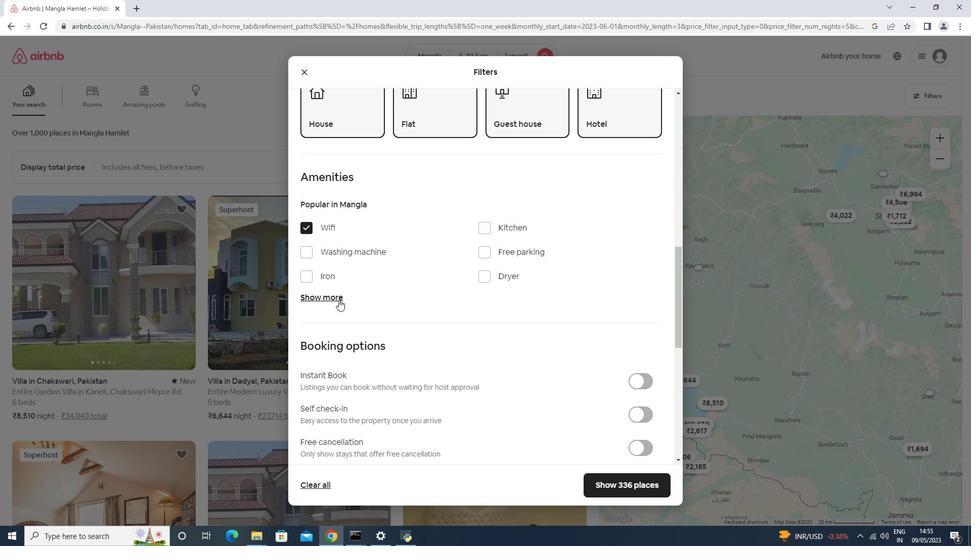 
Action: Mouse pressed left at (337, 298)
Screenshot: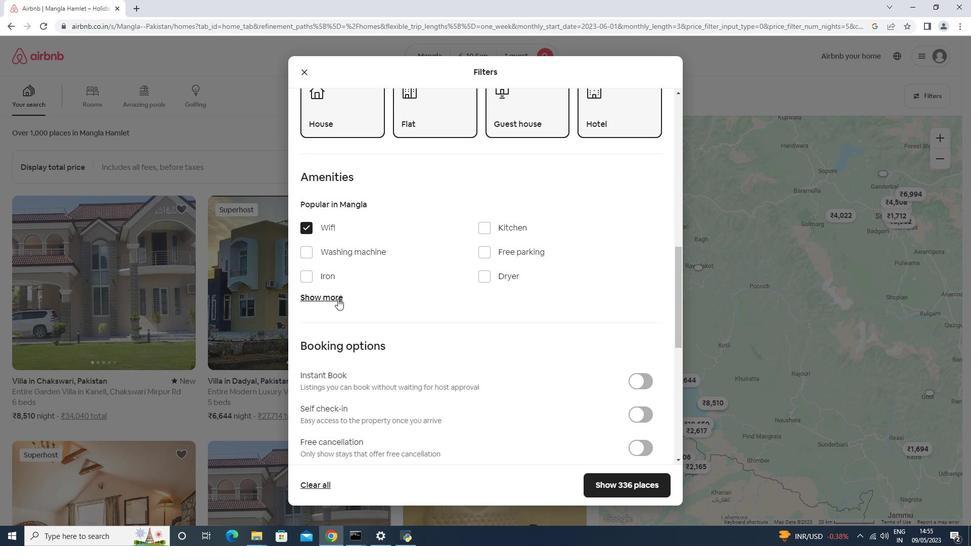 
Action: Mouse moved to (498, 353)
Screenshot: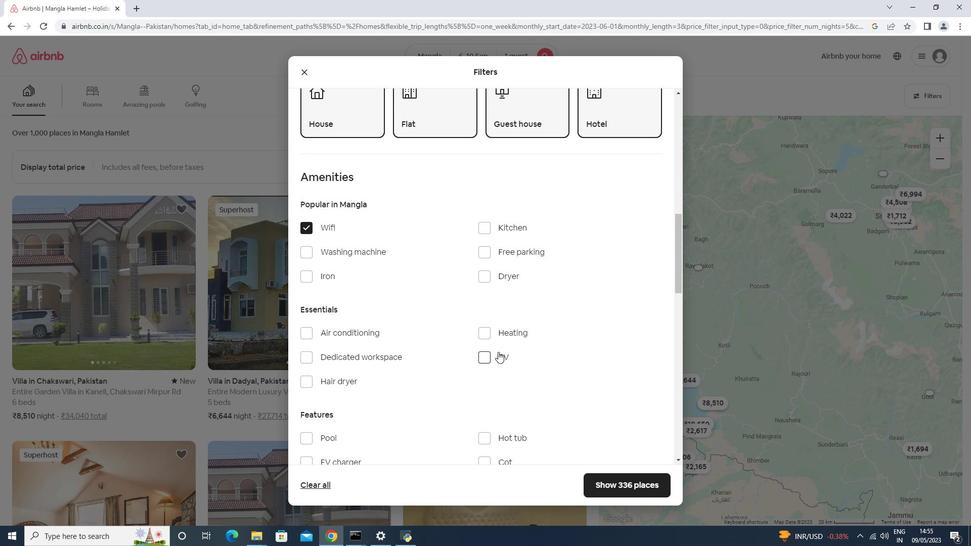 
Action: Mouse pressed left at (498, 353)
Screenshot: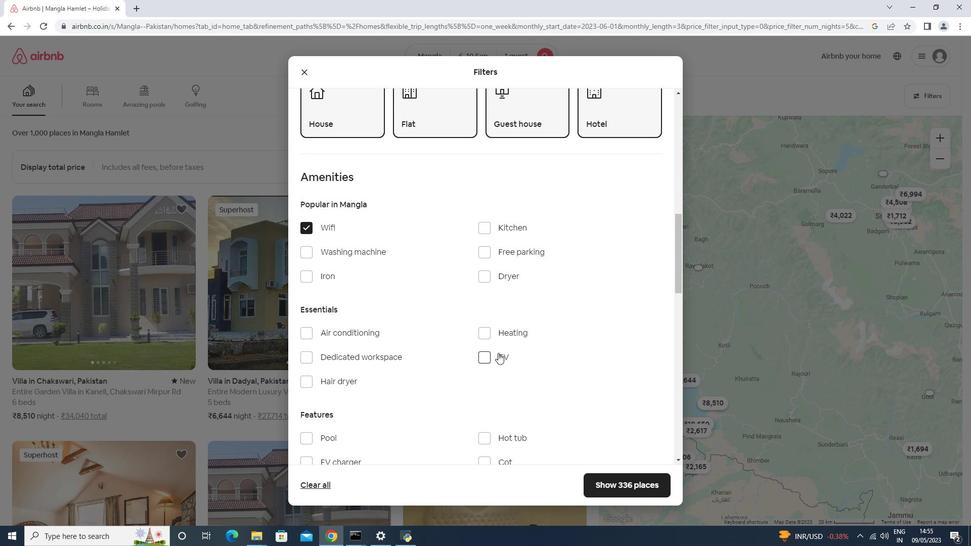 
Action: Mouse moved to (498, 353)
Screenshot: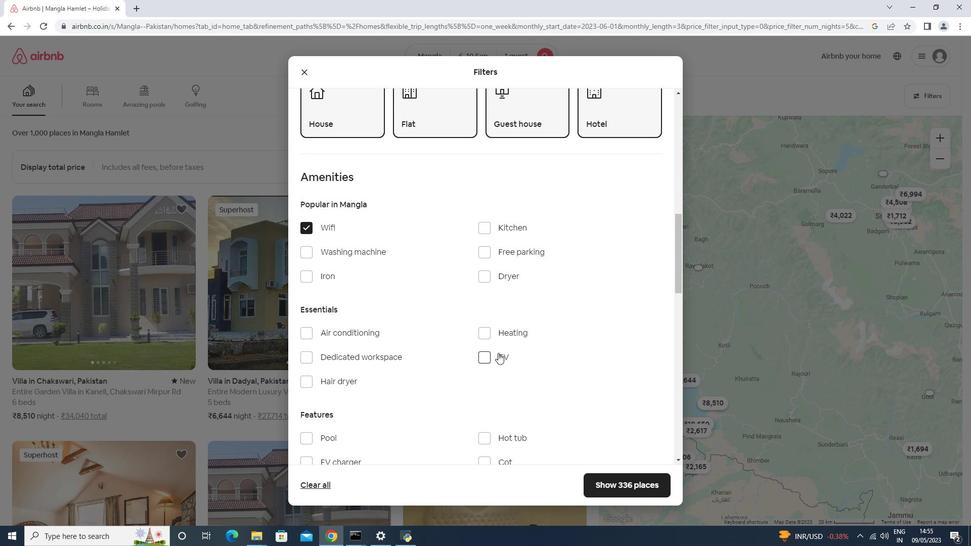 
Action: Mouse scrolled (498, 352) with delta (0, 0)
Screenshot: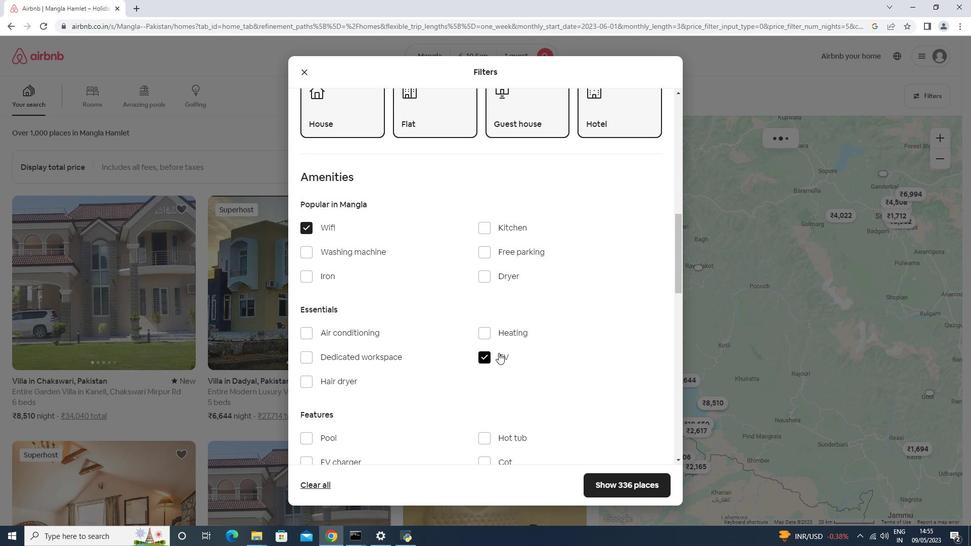 
Action: Mouse scrolled (498, 352) with delta (0, 0)
Screenshot: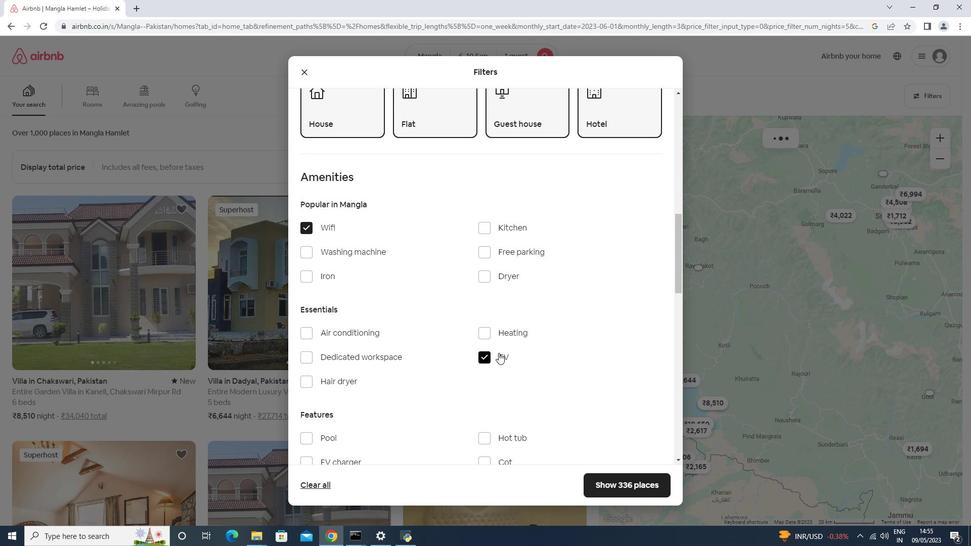 
Action: Mouse scrolled (498, 352) with delta (0, 0)
Screenshot: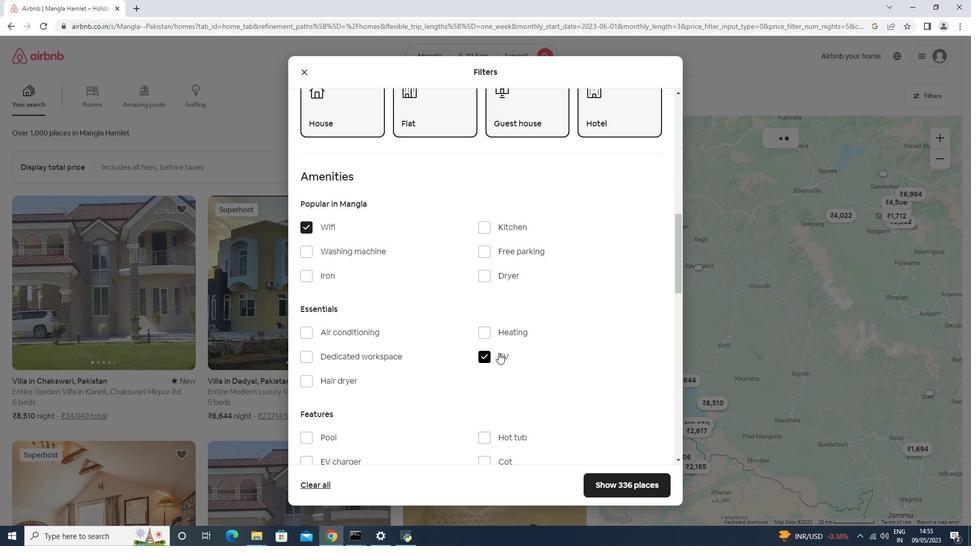 
Action: Mouse moved to (346, 333)
Screenshot: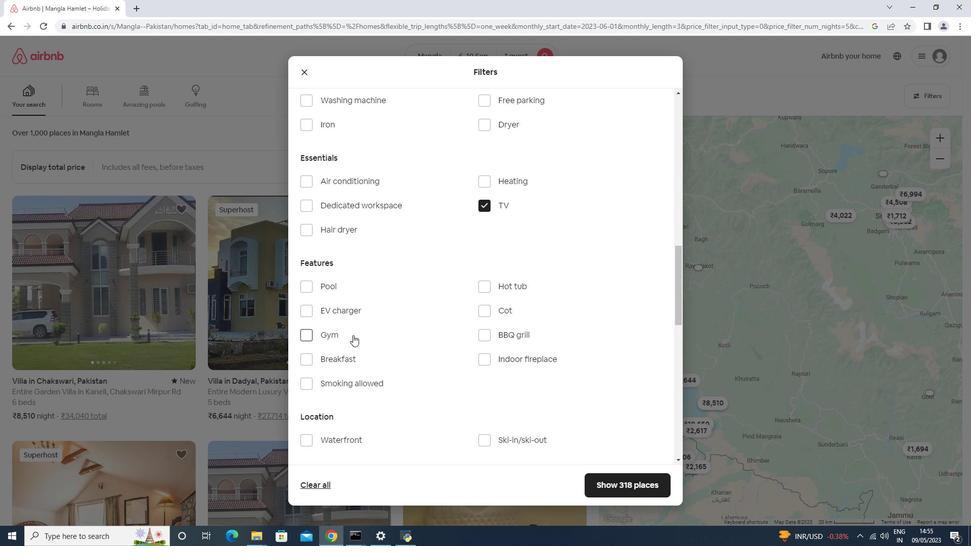 
Action: Mouse pressed left at (346, 333)
Screenshot: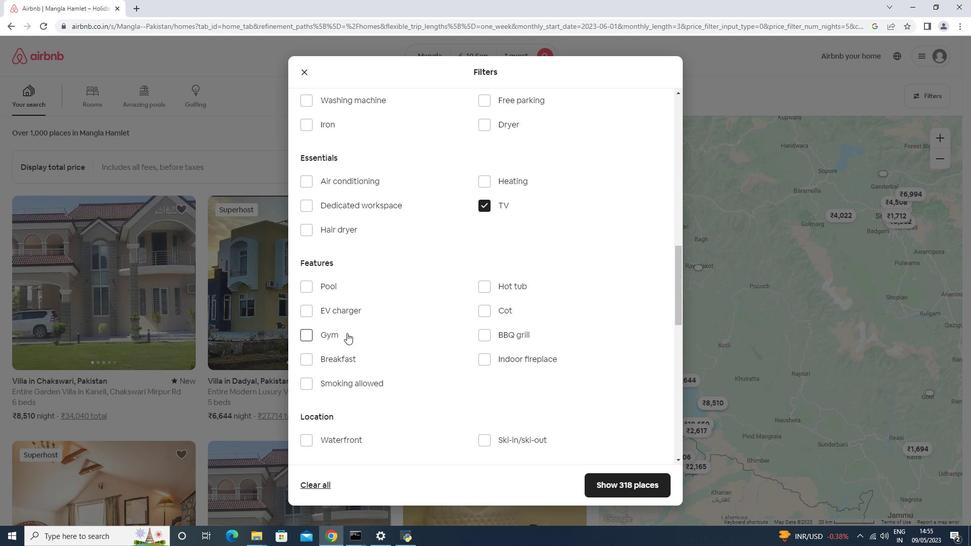
Action: Mouse moved to (343, 353)
Screenshot: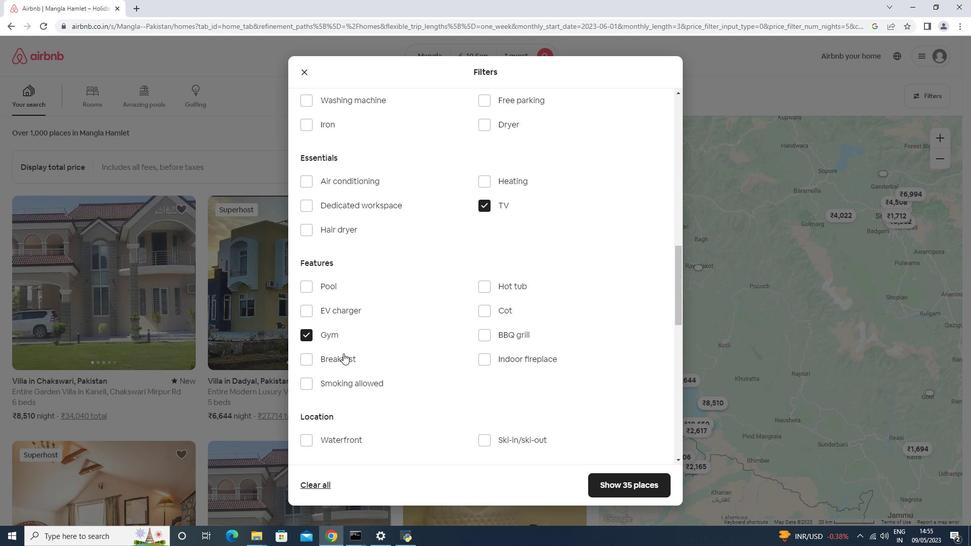 
Action: Mouse pressed left at (343, 353)
Screenshot: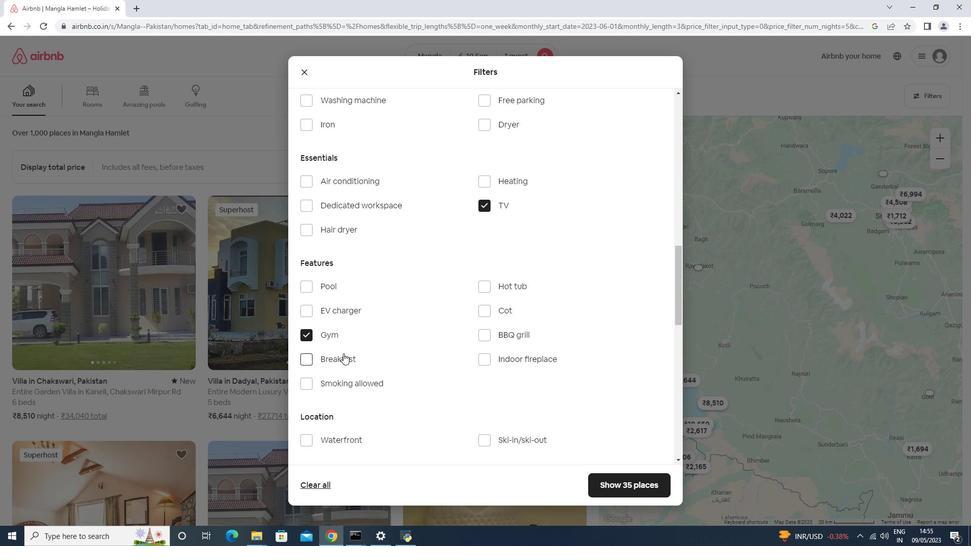 
Action: Mouse moved to (342, 354)
Screenshot: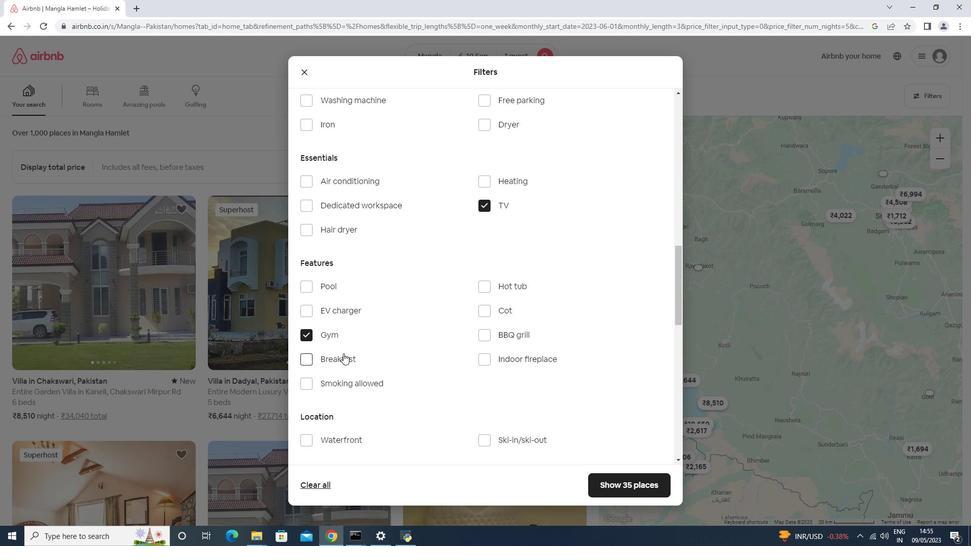 
Action: Mouse scrolled (342, 353) with delta (0, 0)
Screenshot: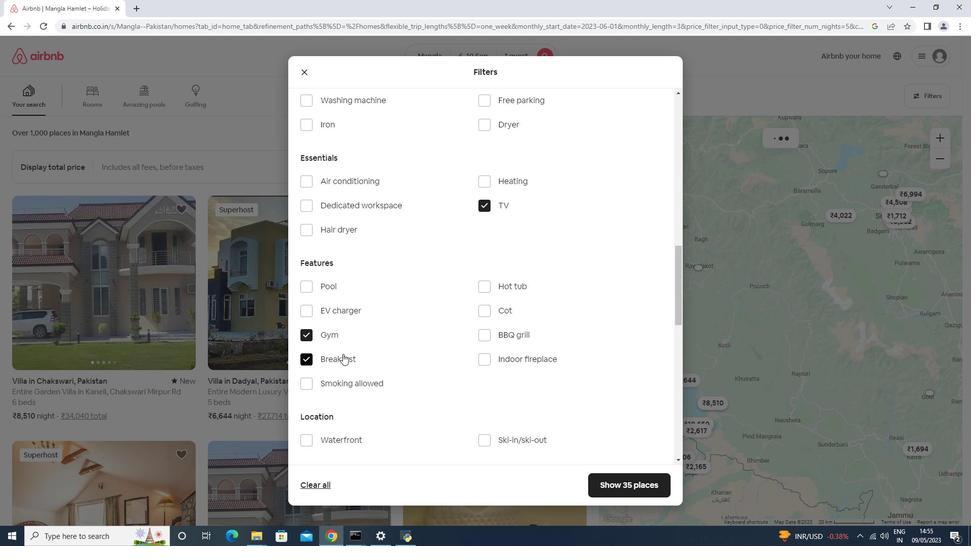 
Action: Mouse scrolled (342, 353) with delta (0, 0)
Screenshot: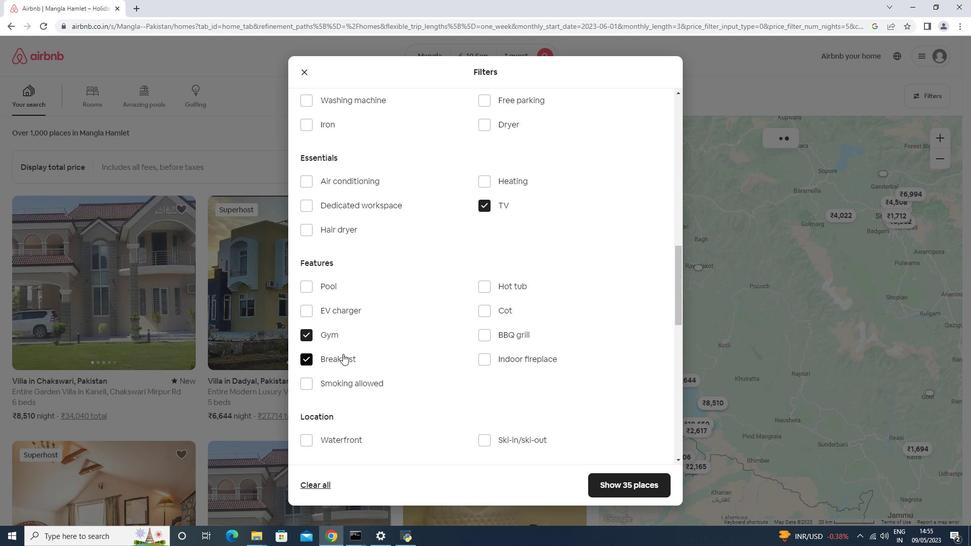 
Action: Mouse moved to (343, 354)
Screenshot: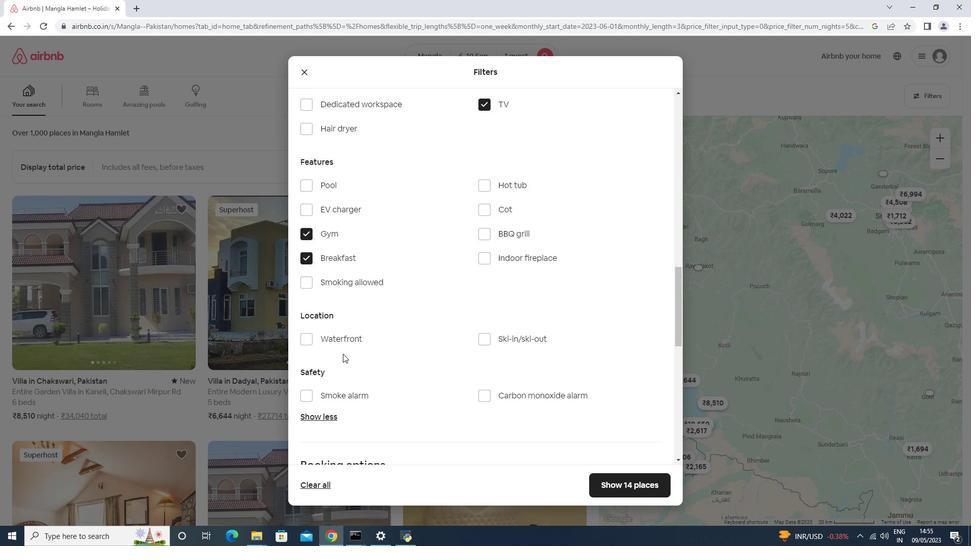 
Action: Mouse scrolled (343, 353) with delta (0, 0)
Screenshot: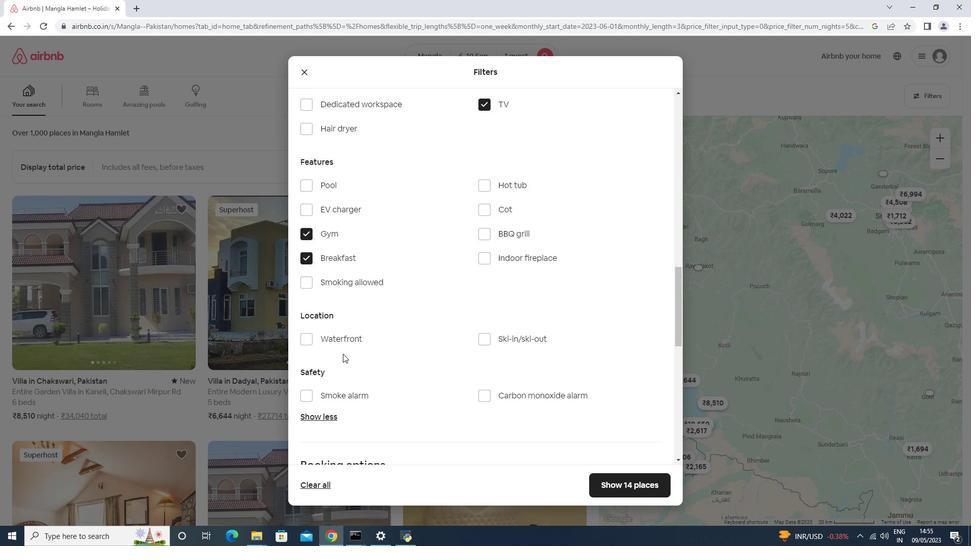 
Action: Mouse scrolled (343, 353) with delta (0, 0)
Screenshot: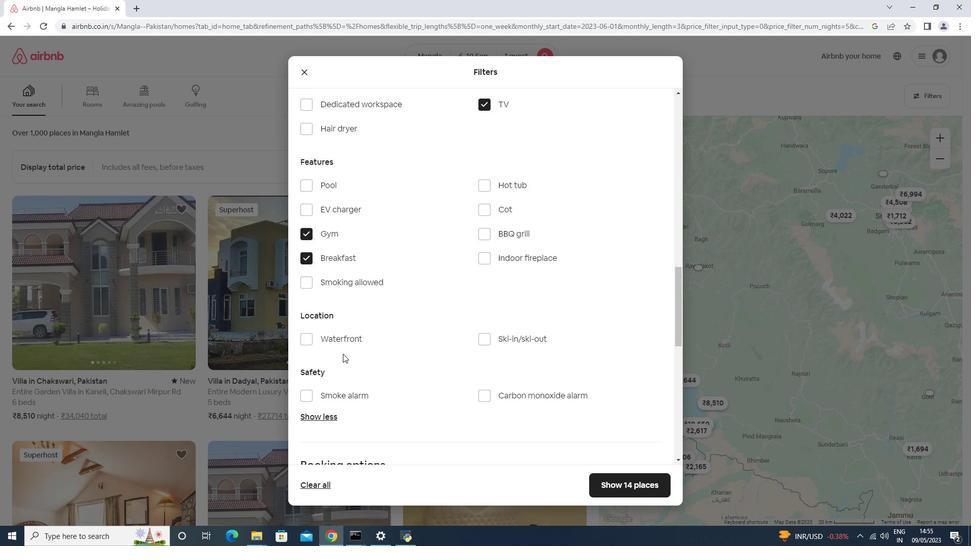 
Action: Mouse scrolled (343, 353) with delta (0, 0)
Screenshot: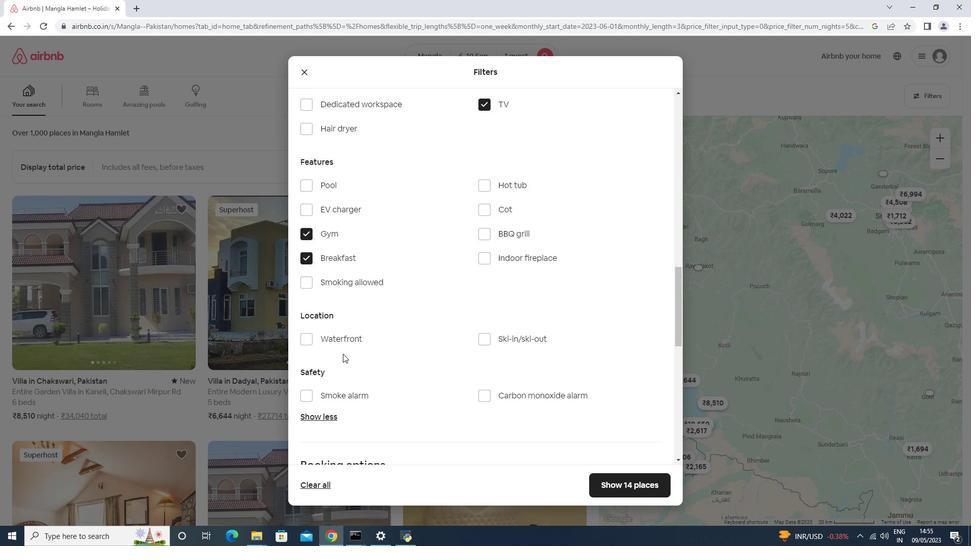 
Action: Mouse scrolled (343, 353) with delta (0, 0)
Screenshot: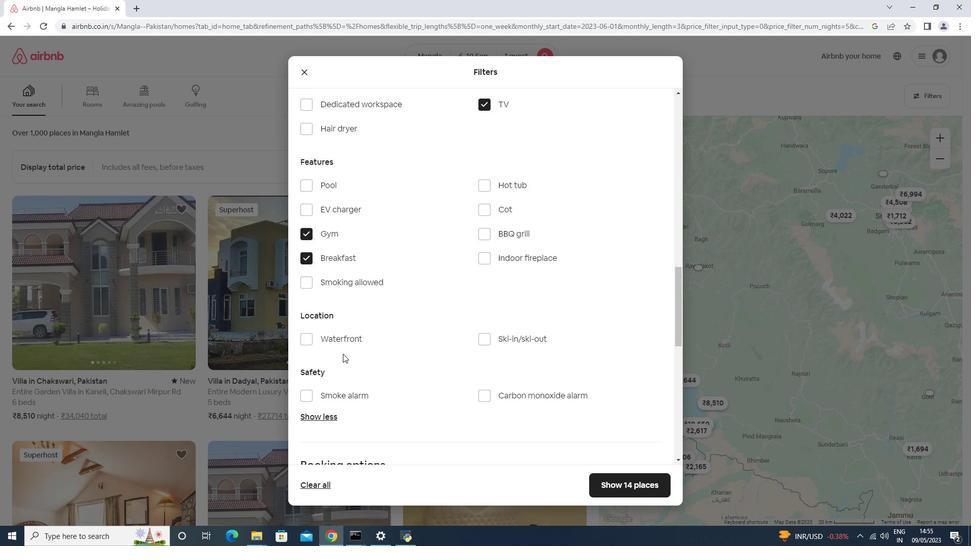 
Action: Mouse moved to (630, 329)
Screenshot: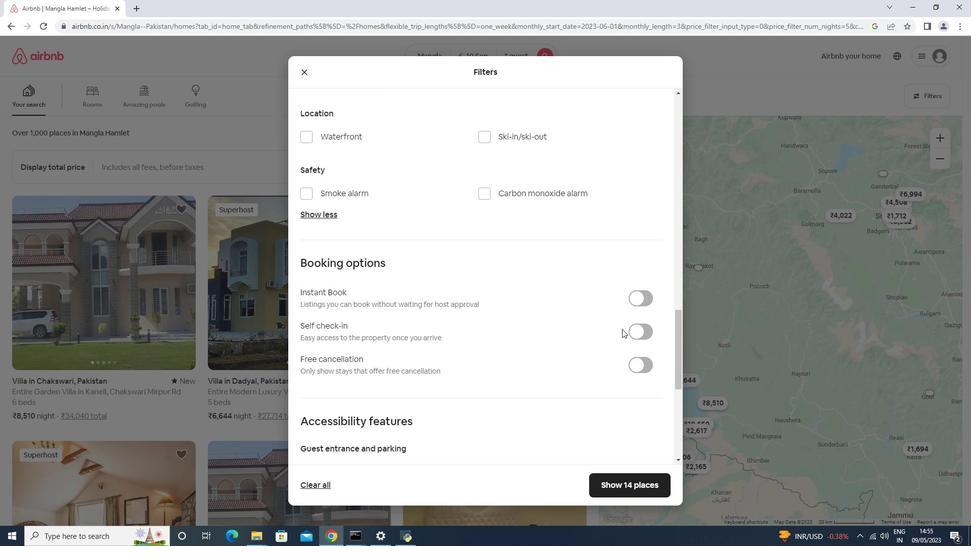 
Action: Mouse pressed left at (630, 329)
Screenshot: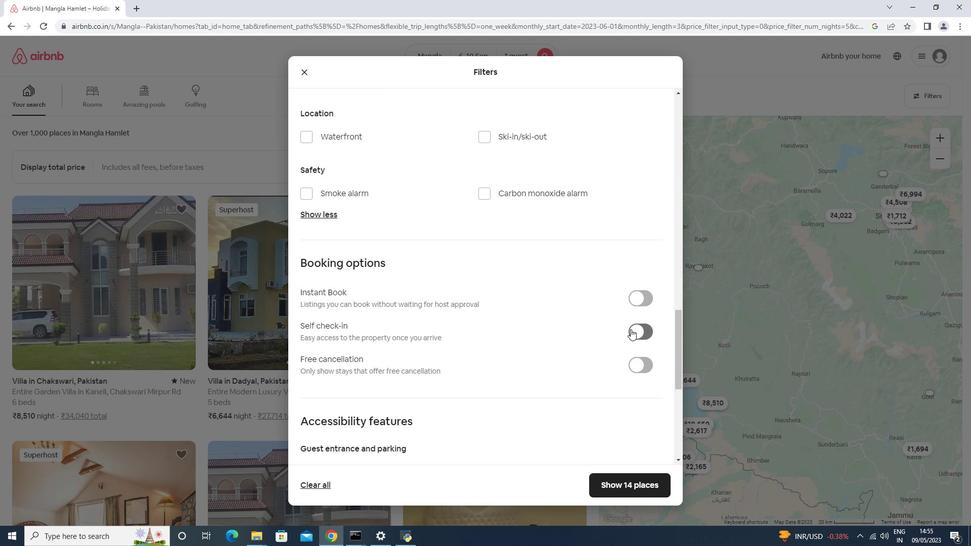 
Action: Mouse moved to (630, 329)
Screenshot: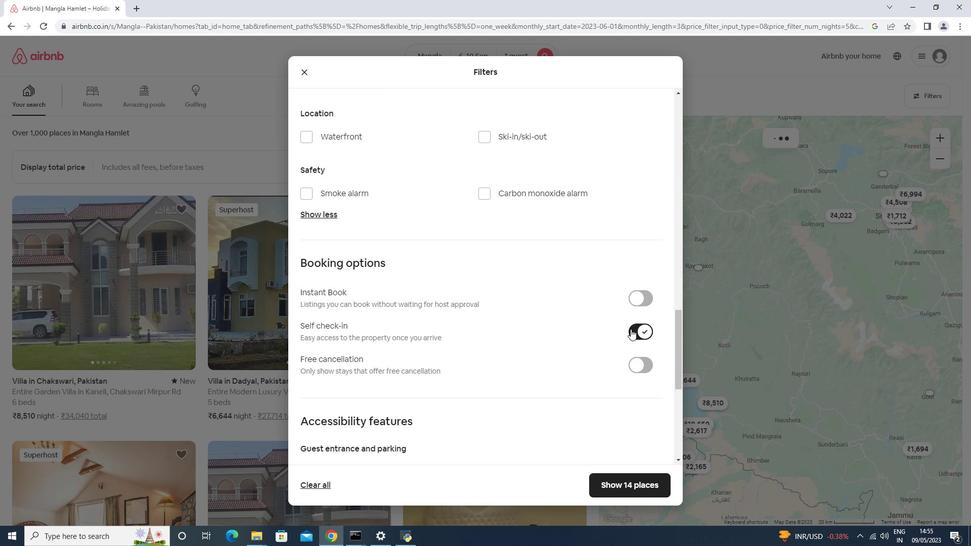 
Action: Mouse scrolled (630, 329) with delta (0, 0)
Screenshot: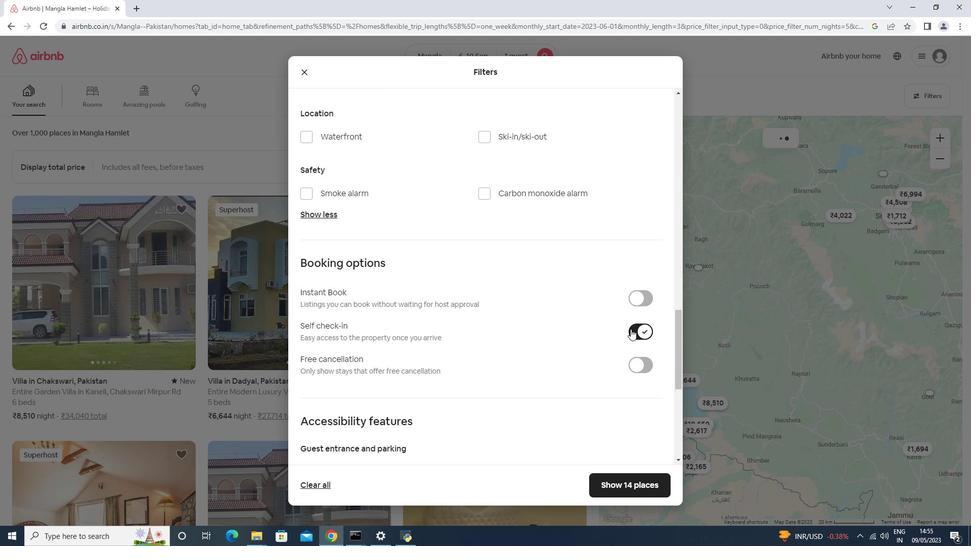 
Action: Mouse scrolled (630, 329) with delta (0, 0)
Screenshot: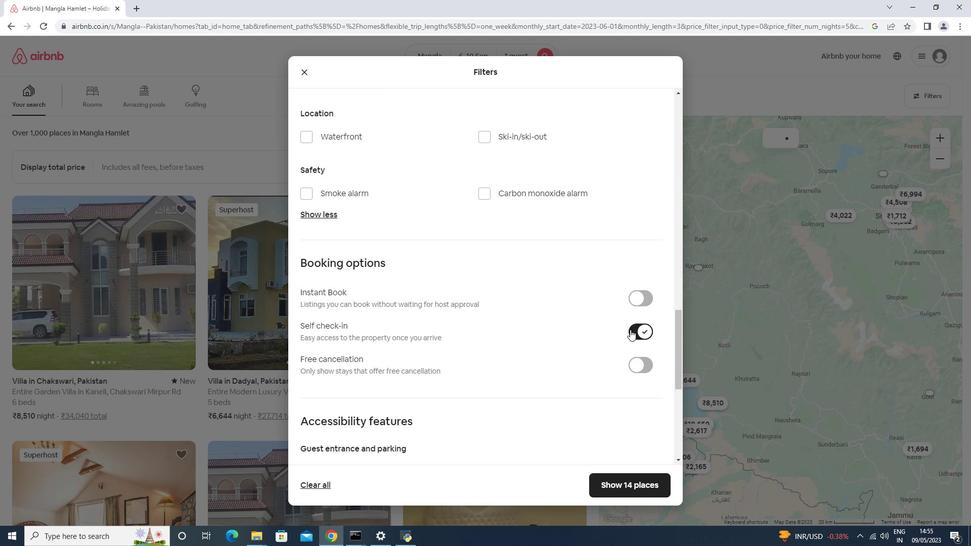 
Action: Mouse scrolled (630, 329) with delta (0, 0)
Screenshot: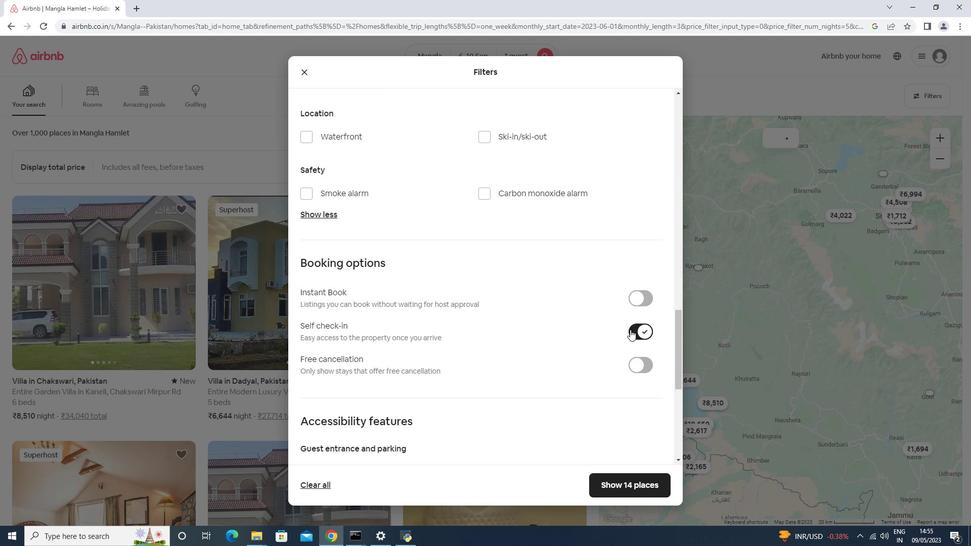 
Action: Mouse scrolled (630, 329) with delta (0, 0)
Screenshot: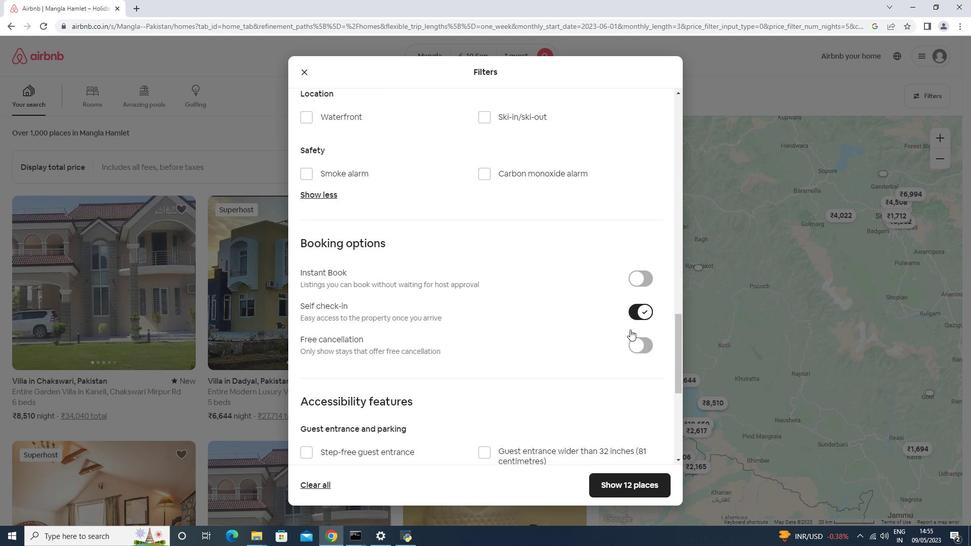 
Action: Mouse moved to (629, 330)
Screenshot: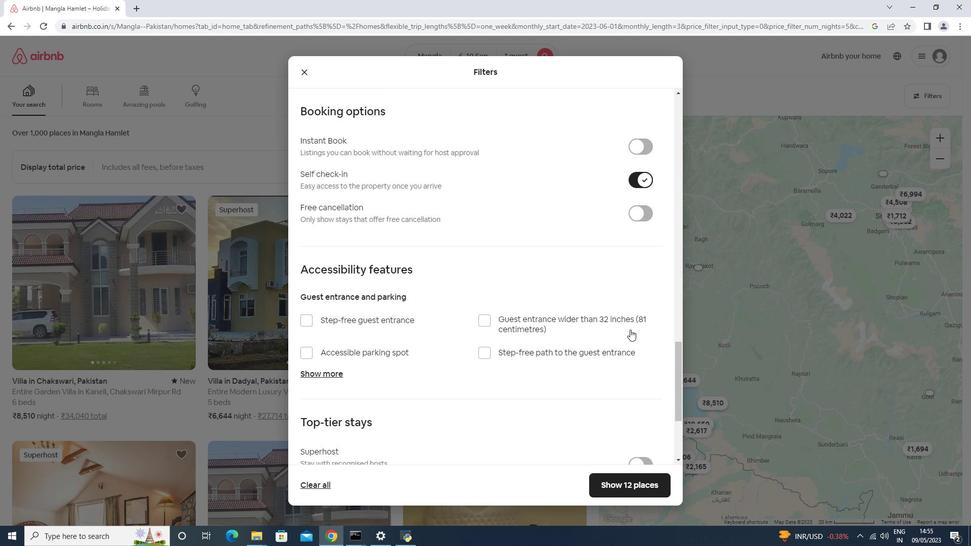 
Action: Mouse scrolled (630, 329) with delta (0, 0)
Screenshot: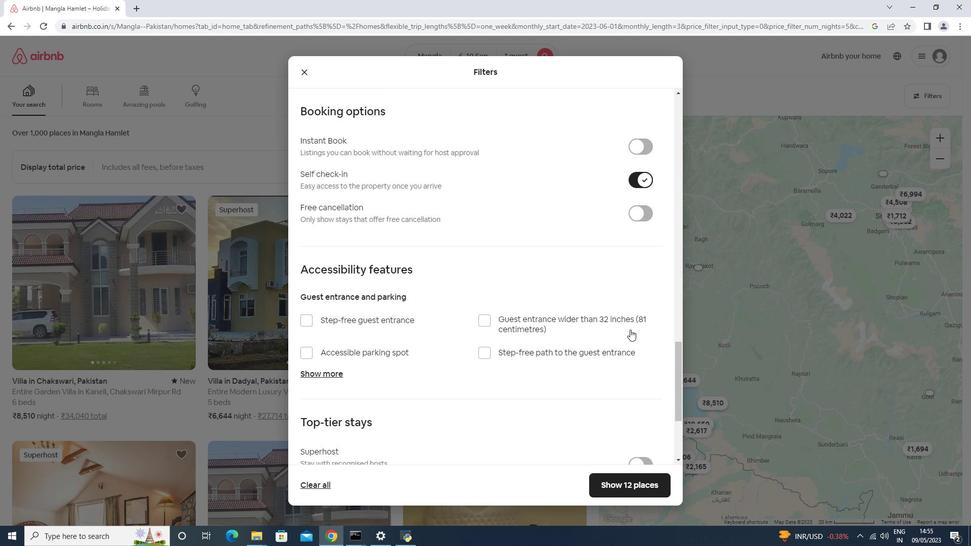 
Action: Mouse moved to (565, 356)
Screenshot: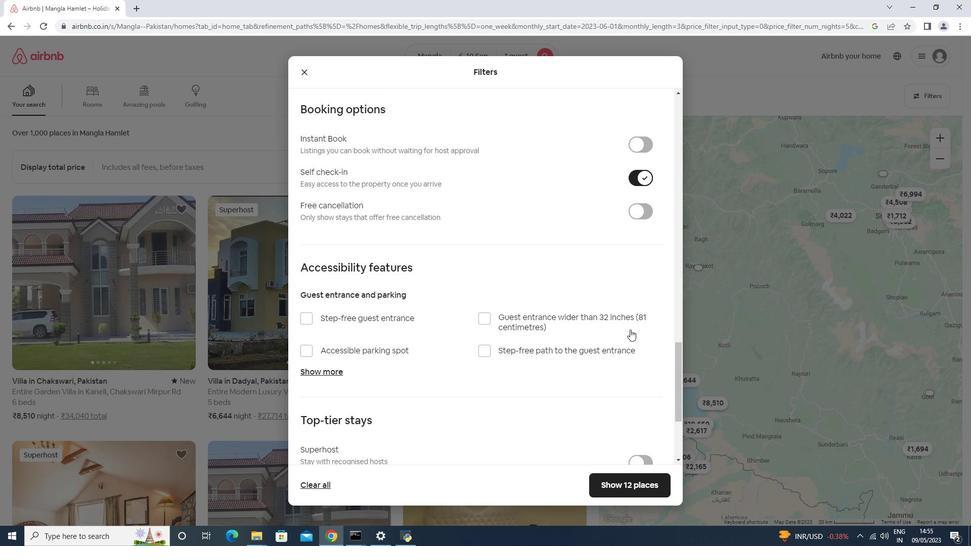 
Action: Mouse scrolled (630, 329) with delta (0, 0)
Screenshot: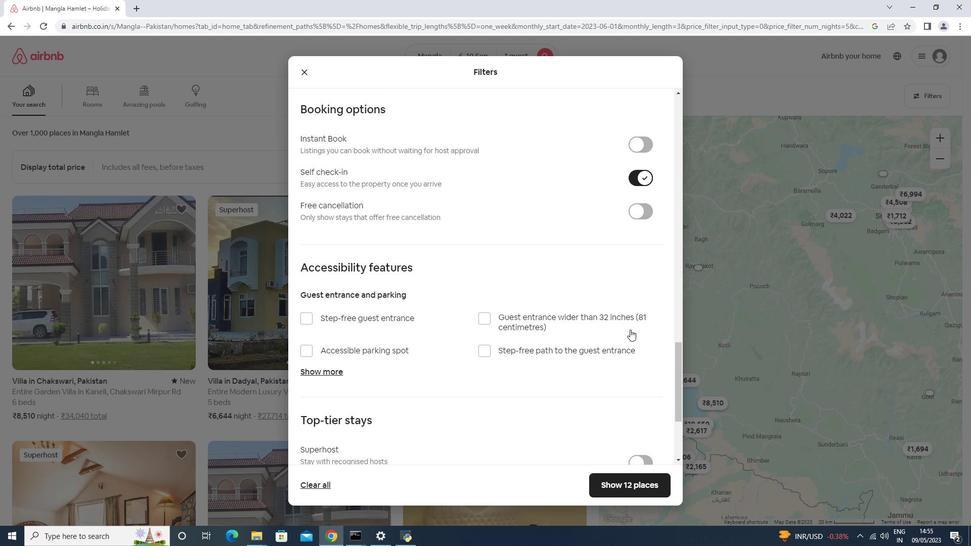 
Action: Mouse moved to (348, 405)
Screenshot: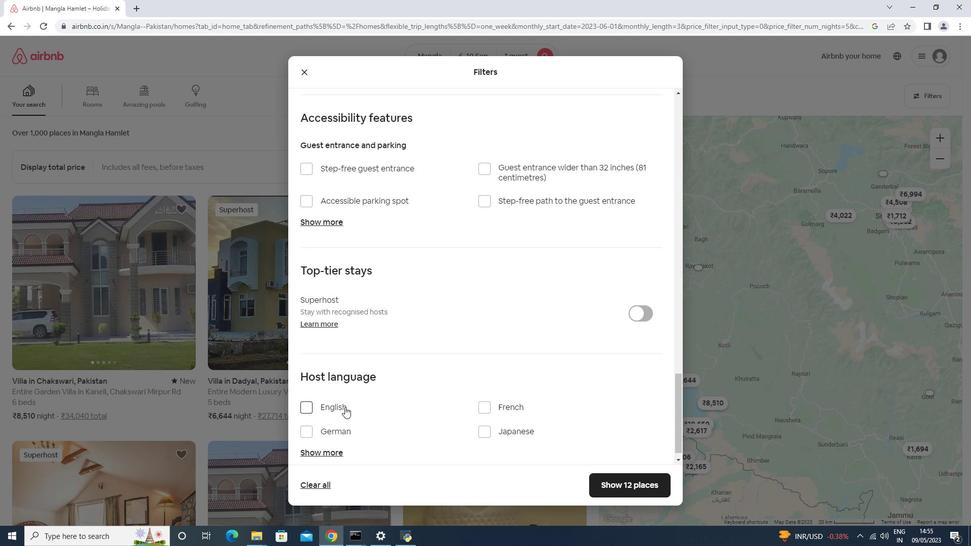 
Action: Mouse pressed left at (344, 406)
Screenshot: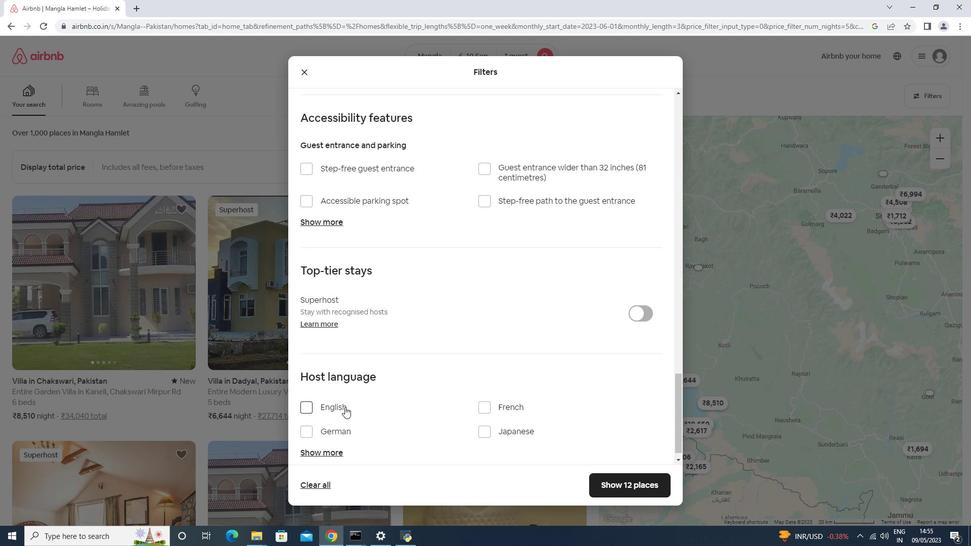 
Action: Mouse moved to (627, 488)
Screenshot: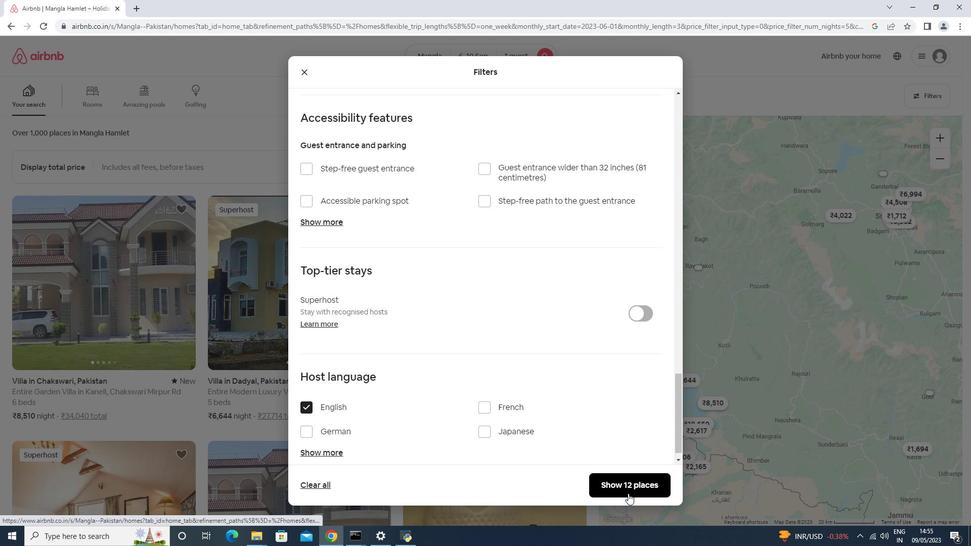 
Action: Mouse pressed left at (627, 488)
Screenshot: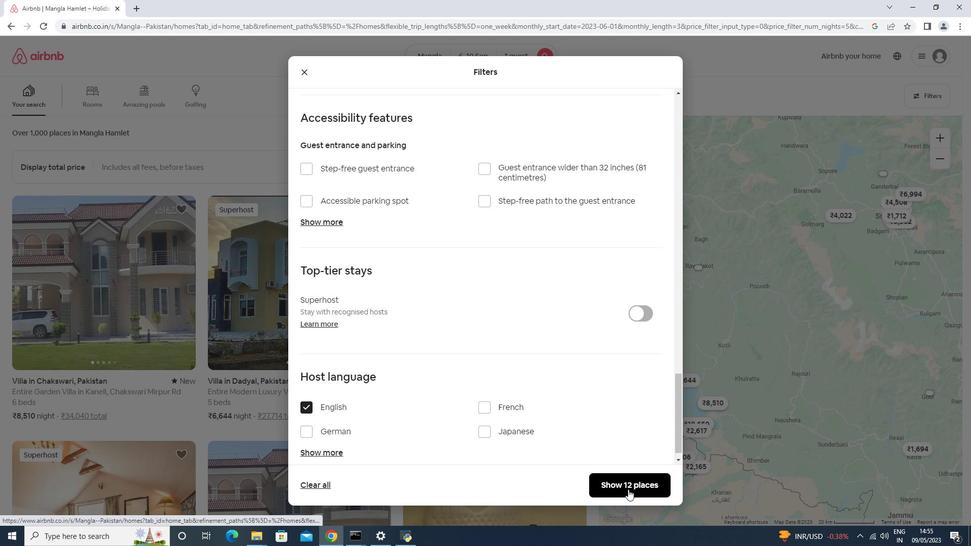 
Action: Mouse moved to (616, 474)
Screenshot: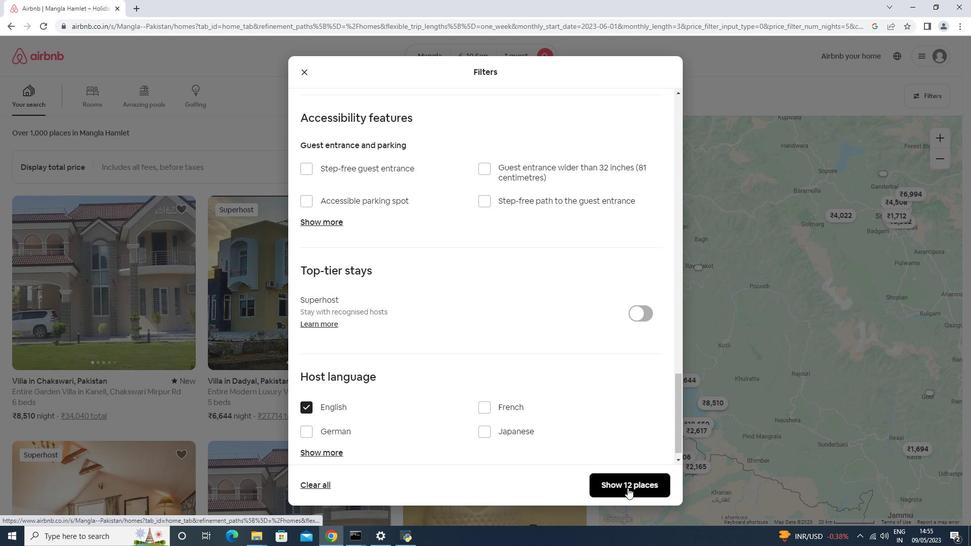 
